 Task: Find a house in Tandur, India for 7 guests from 10th to 15th July with a price range of ₹10,000 to ₹15,000, 4 bedrooms, 7 beds, 4 bathrooms, and amenities including WiFi, free parking, TV, gym, and breakfast. Enable self check-in.
Action: Mouse moved to (584, 89)
Screenshot: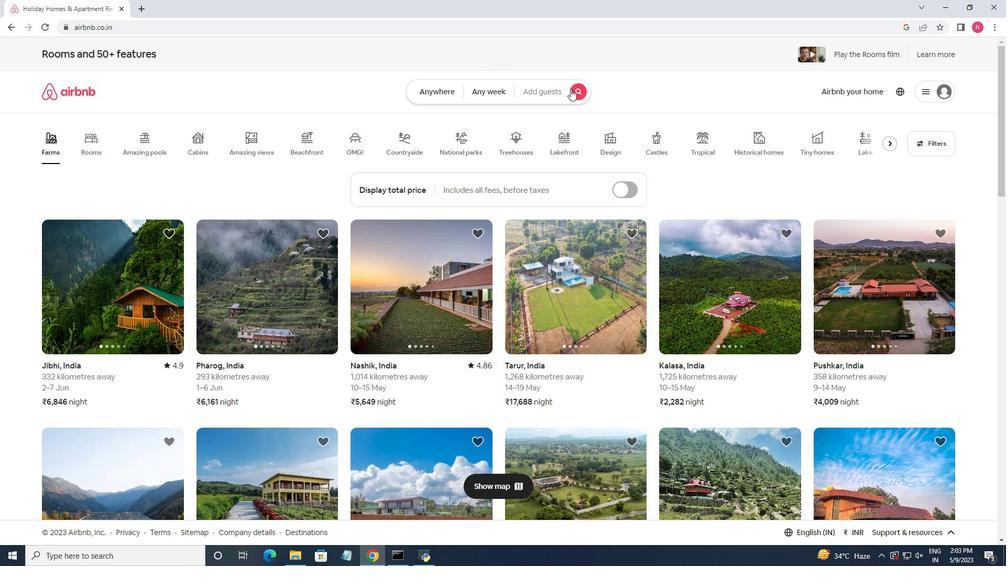 
Action: Mouse pressed left at (584, 89)
Screenshot: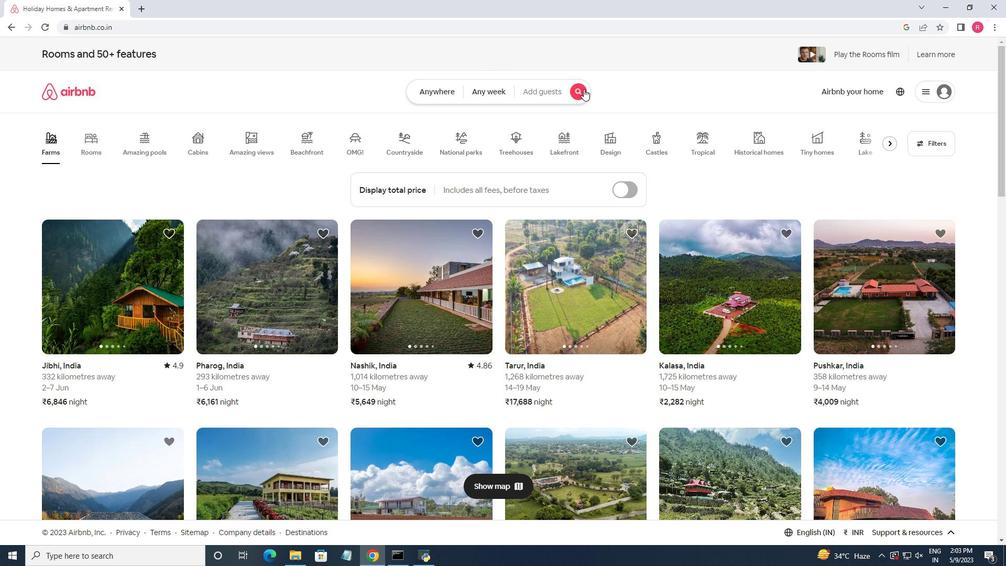 
Action: Mouse moved to (342, 134)
Screenshot: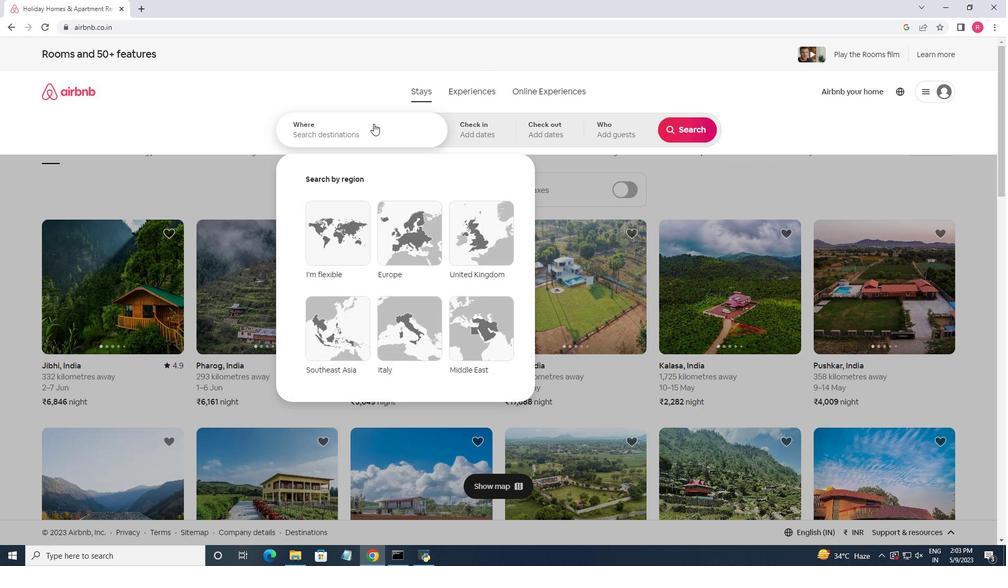 
Action: Mouse pressed left at (342, 134)
Screenshot: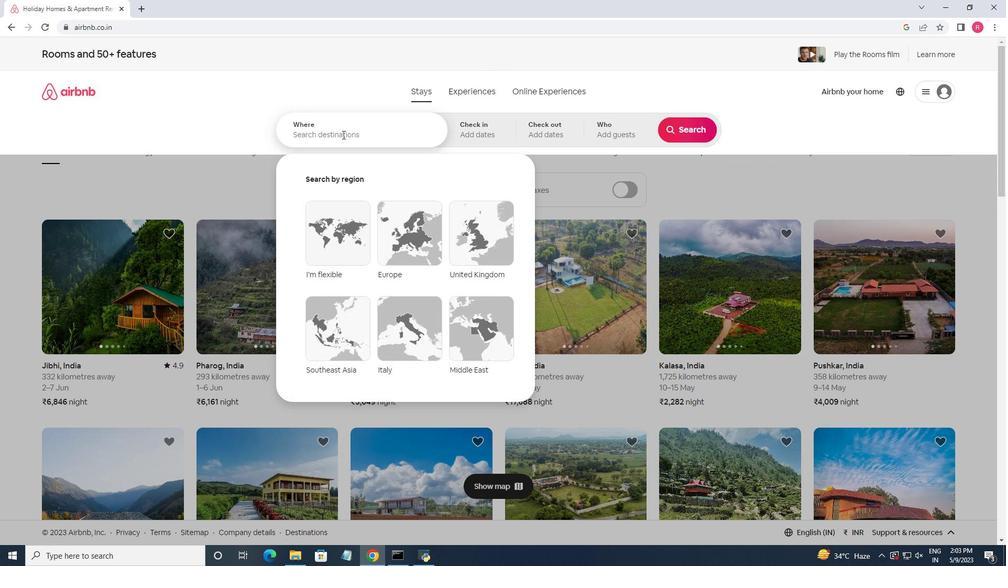 
Action: Key pressed <Key.shift>Tandur,<Key.space><Key.shift>Indaia
Screenshot: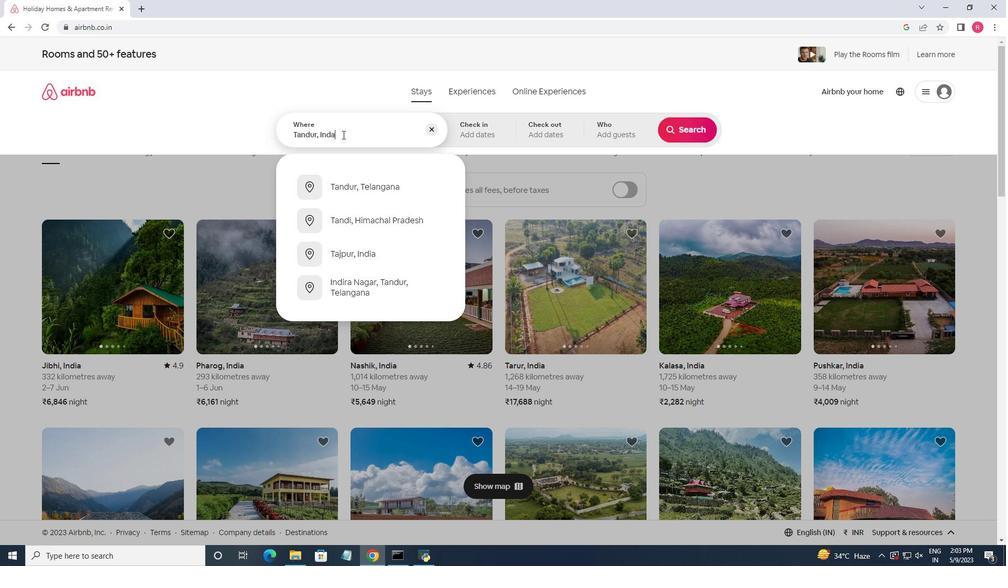 
Action: Mouse moved to (355, 144)
Screenshot: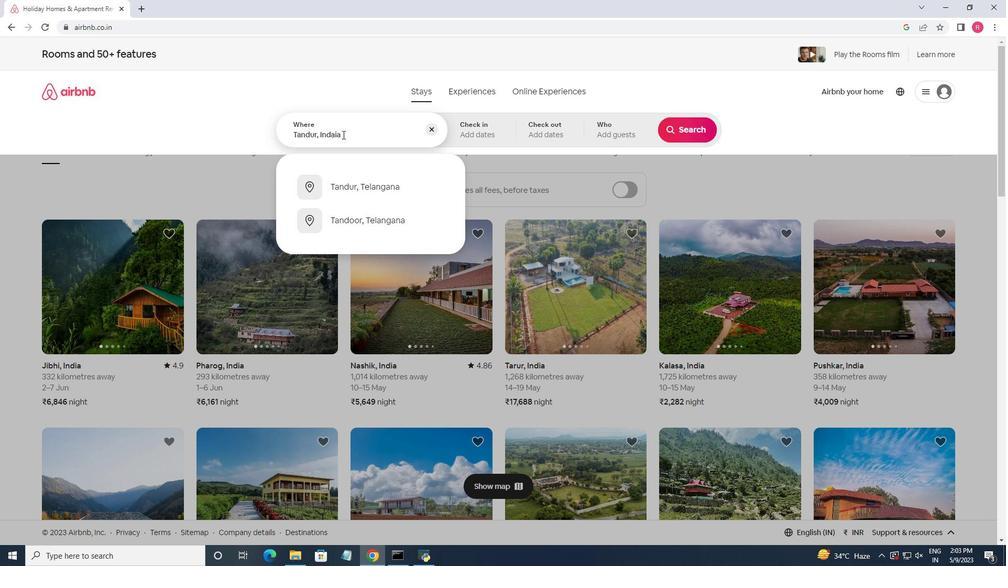 
Action: Key pressed <Key.backspace><Key.backspace><Key.backspace>ia
Screenshot: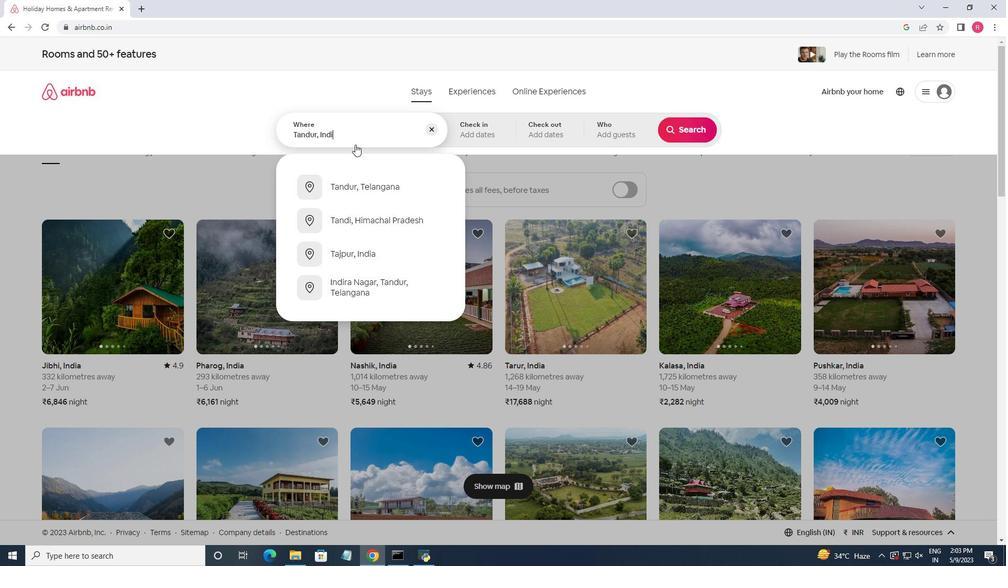
Action: Mouse moved to (394, 124)
Screenshot: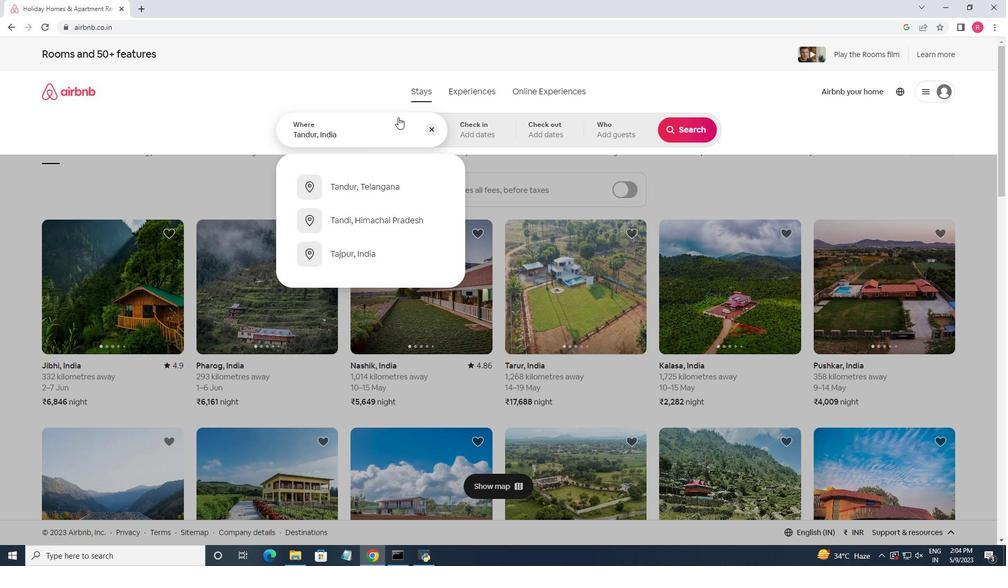
Action: Key pressed <Key.enter>
Screenshot: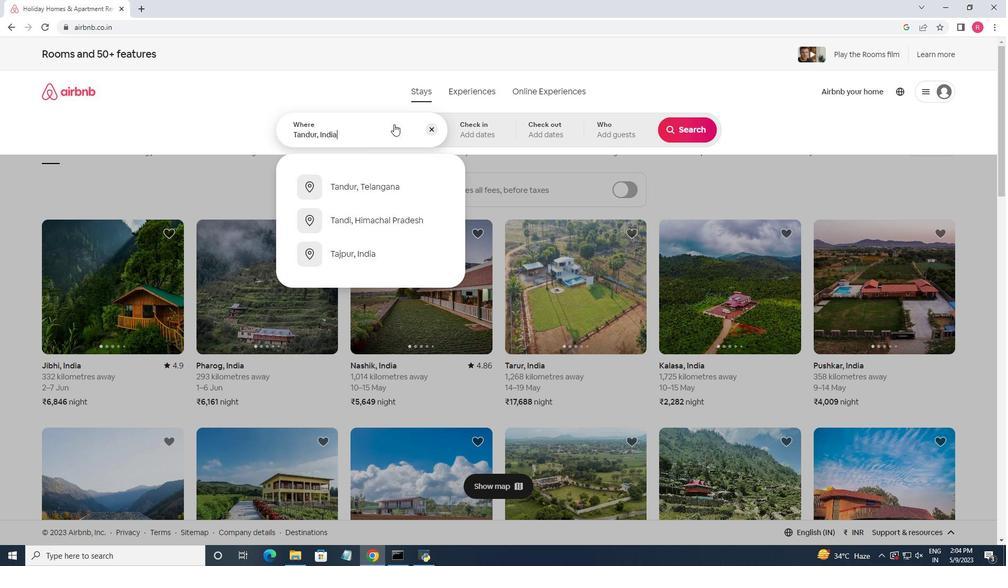 
Action: Mouse moved to (684, 211)
Screenshot: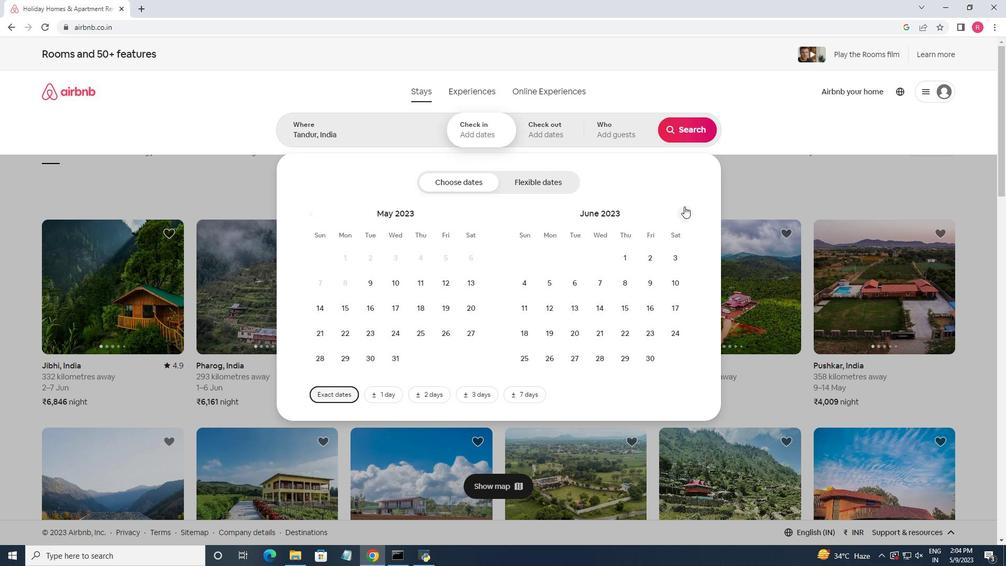 
Action: Mouse pressed left at (684, 211)
Screenshot: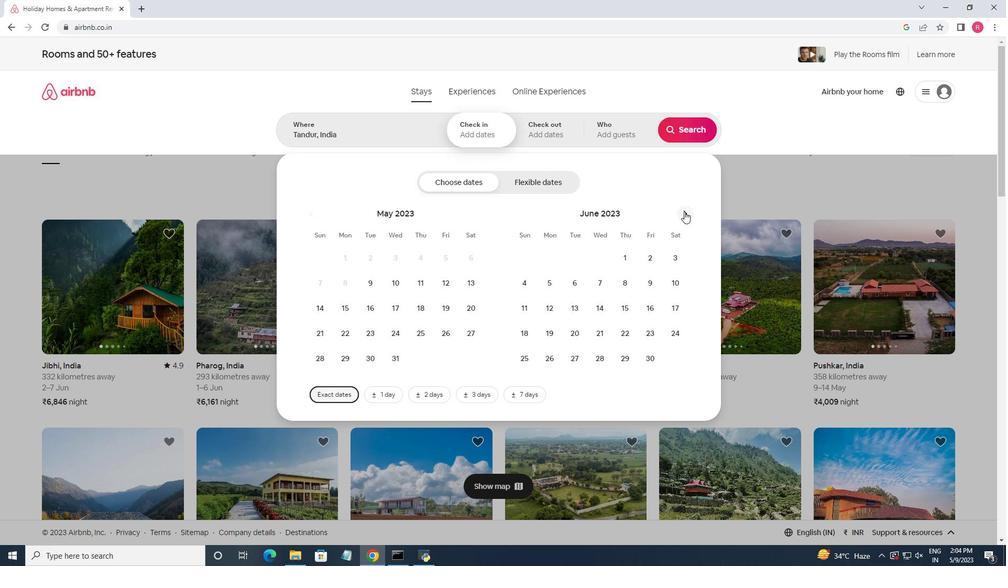 
Action: Mouse moved to (549, 308)
Screenshot: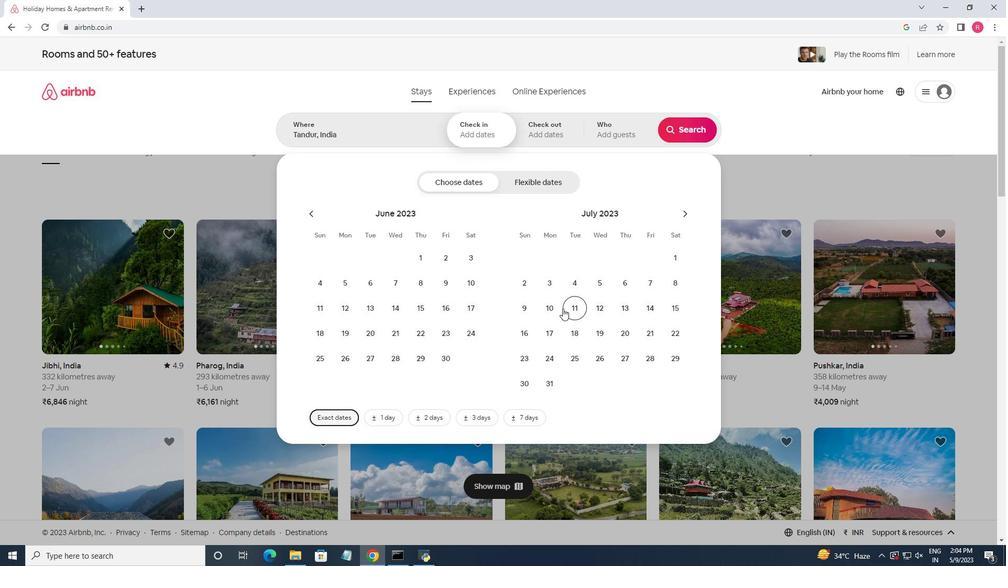 
Action: Mouse pressed left at (549, 308)
Screenshot: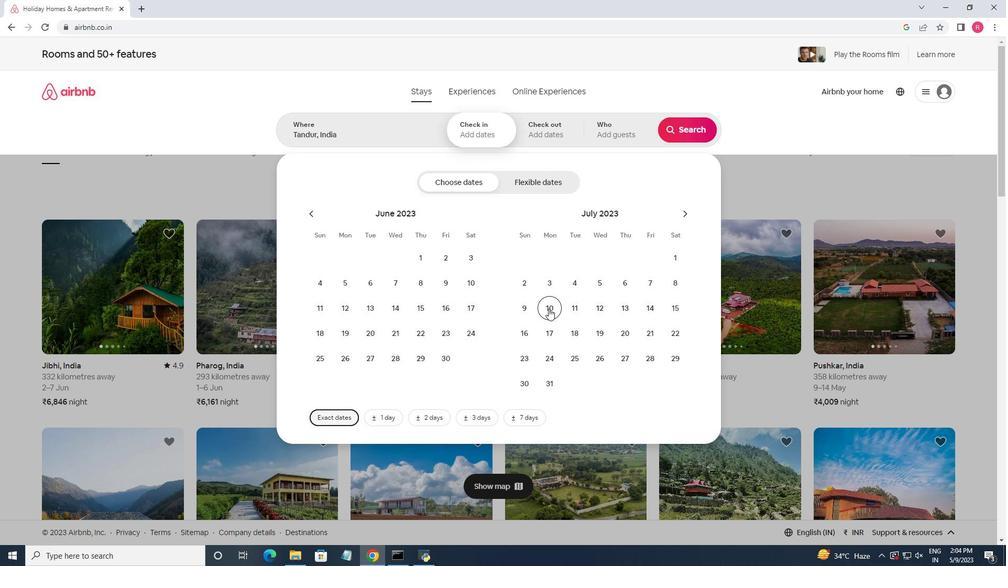 
Action: Mouse moved to (668, 309)
Screenshot: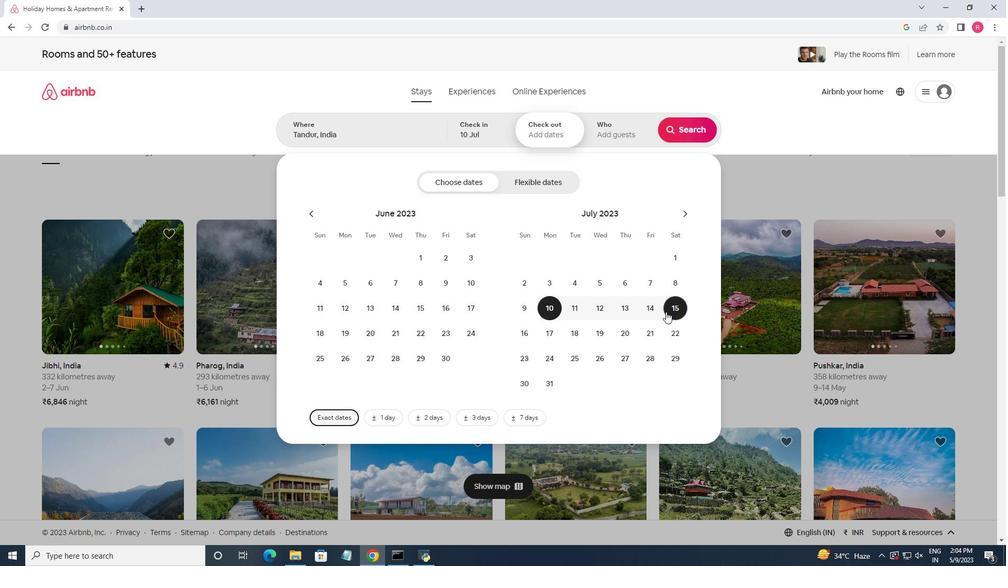 
Action: Mouse pressed left at (668, 309)
Screenshot: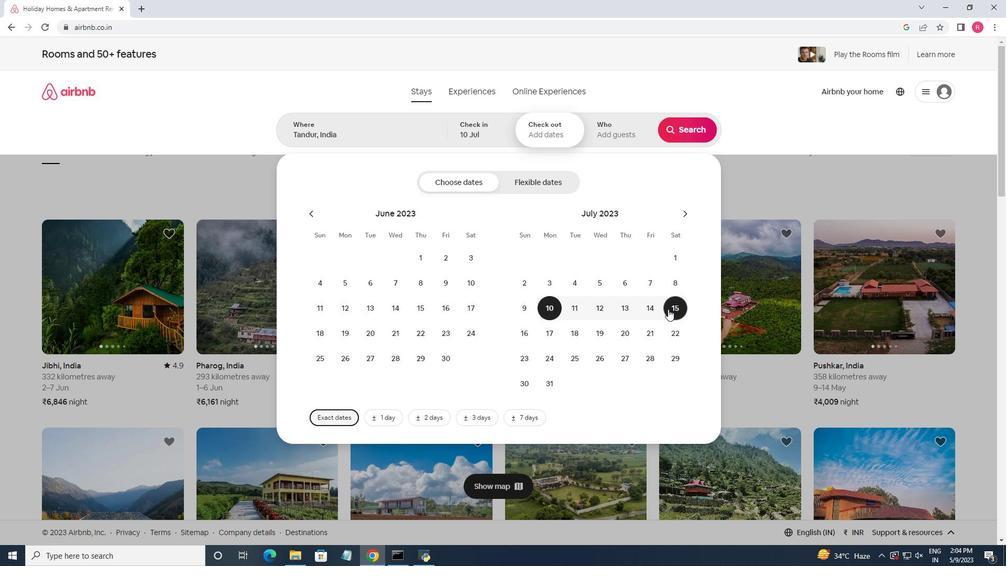 
Action: Mouse moved to (635, 136)
Screenshot: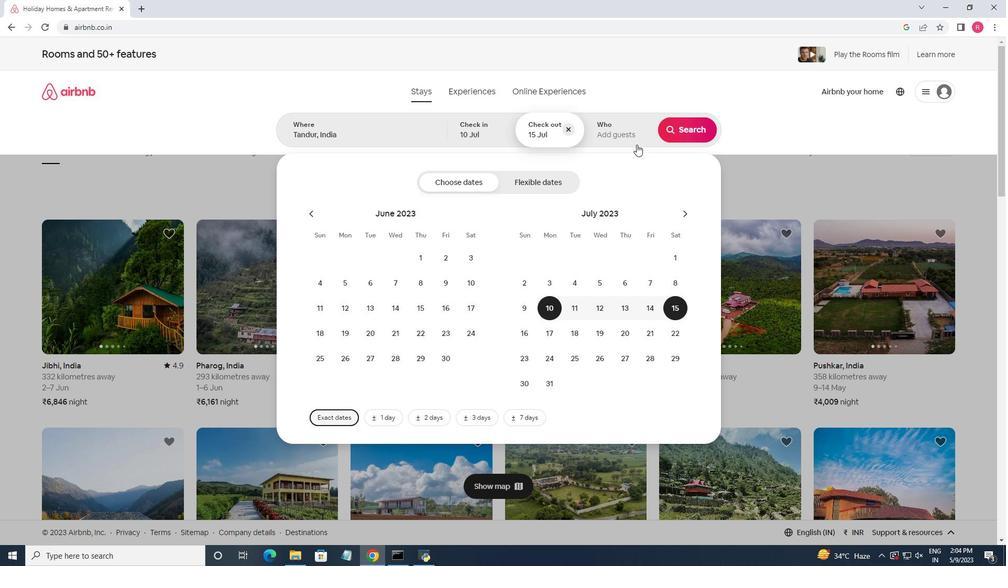 
Action: Mouse pressed left at (635, 136)
Screenshot: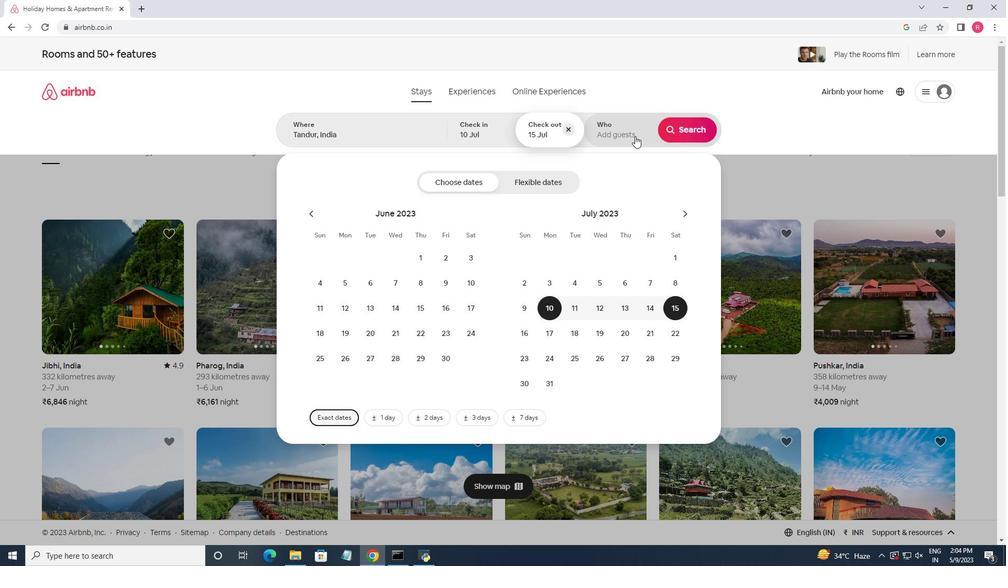
Action: Mouse moved to (693, 177)
Screenshot: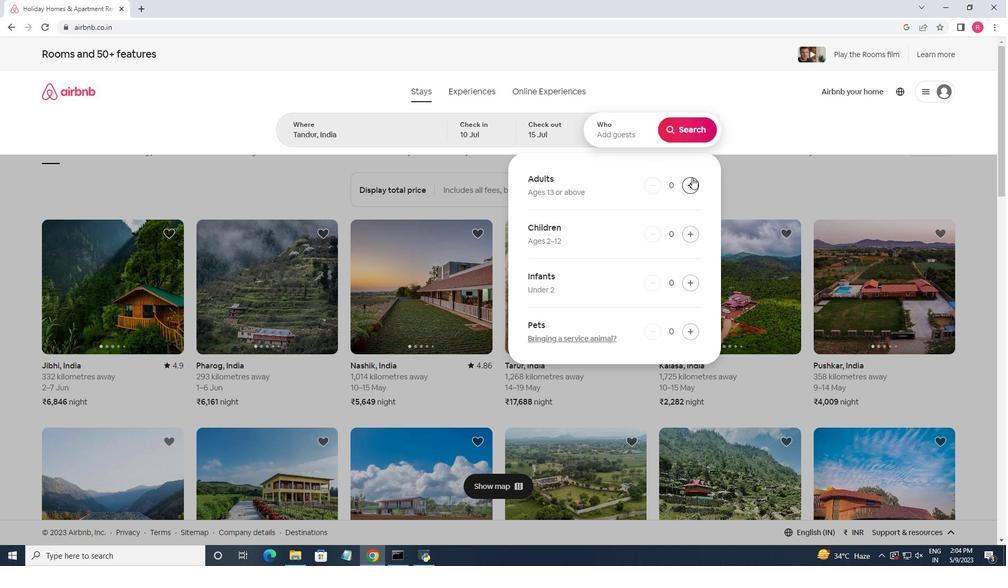
Action: Mouse pressed left at (693, 177)
Screenshot: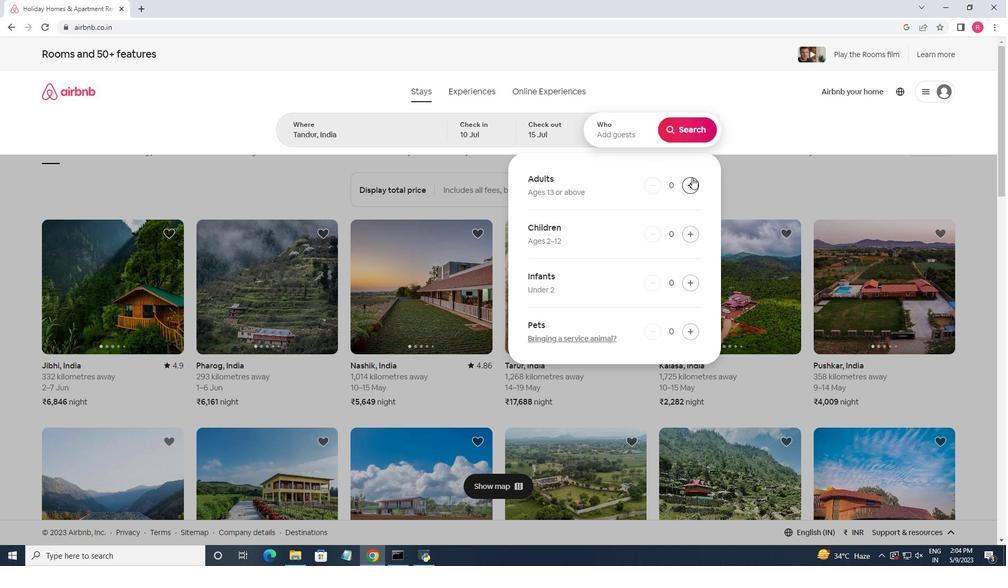 
Action: Mouse pressed left at (693, 177)
Screenshot: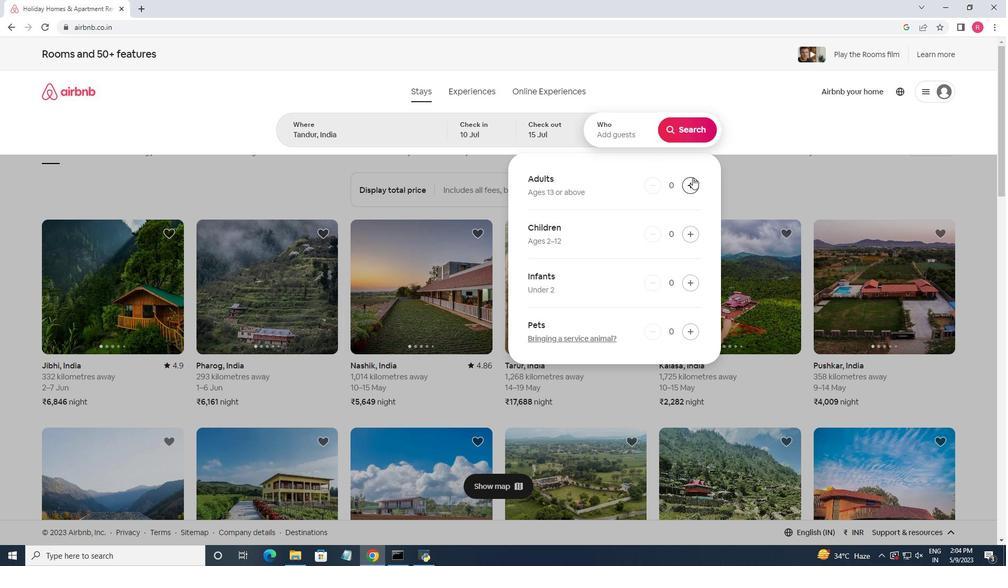 
Action: Mouse pressed left at (693, 177)
Screenshot: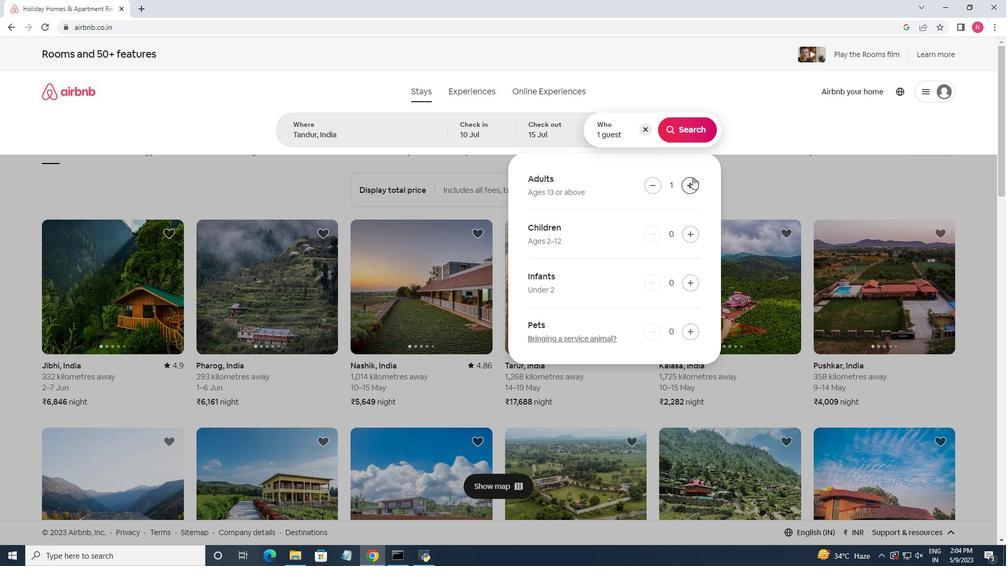 
Action: Mouse pressed left at (693, 177)
Screenshot: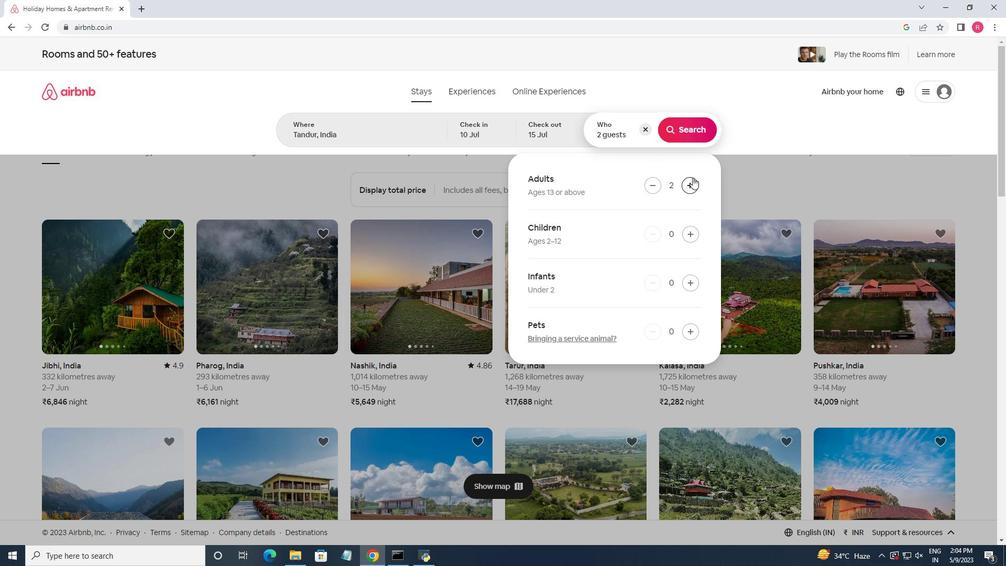 
Action: Mouse pressed left at (693, 177)
Screenshot: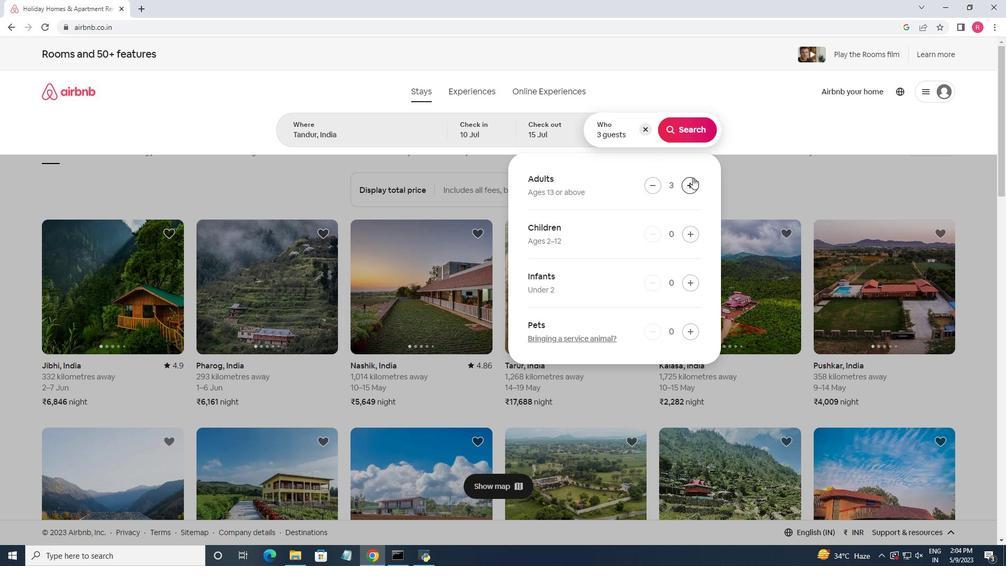 
Action: Mouse pressed left at (693, 177)
Screenshot: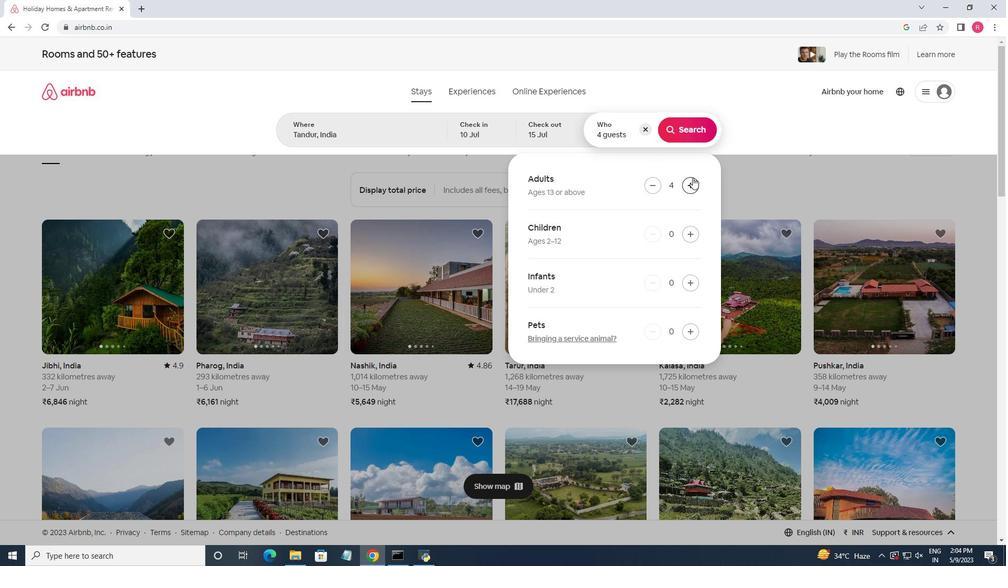 
Action: Mouse pressed left at (693, 177)
Screenshot: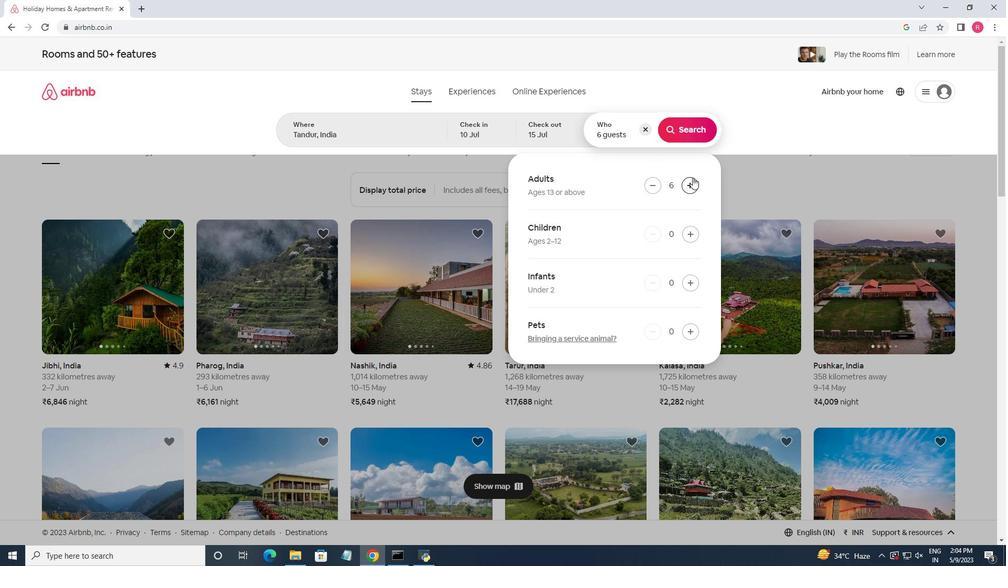 
Action: Mouse moved to (679, 133)
Screenshot: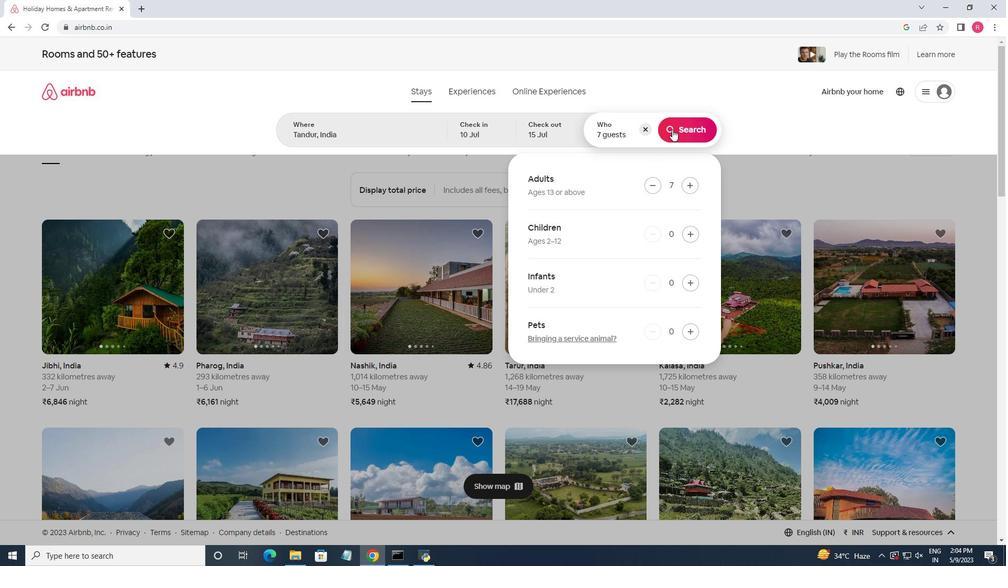 
Action: Mouse pressed left at (679, 133)
Screenshot: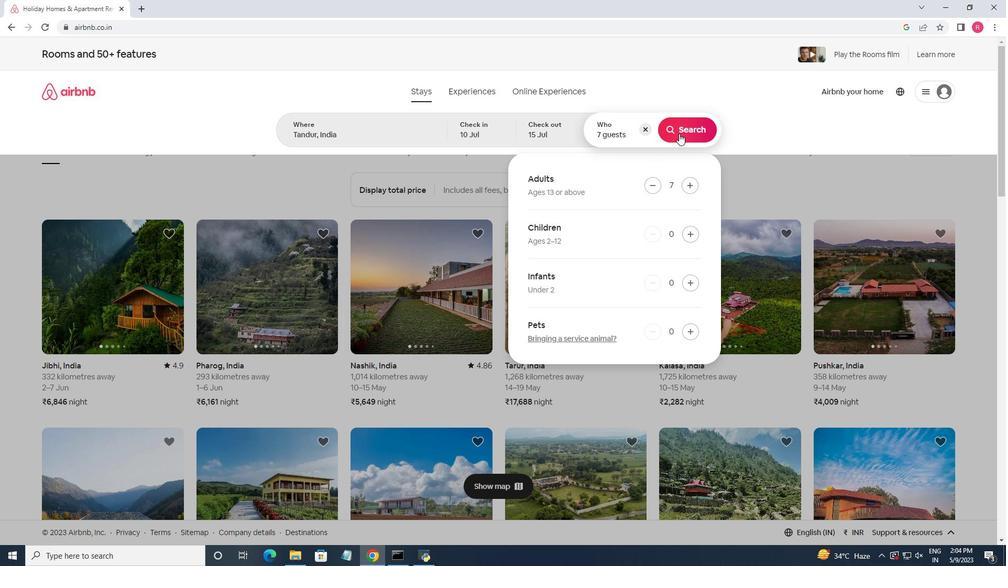 
Action: Mouse moved to (960, 103)
Screenshot: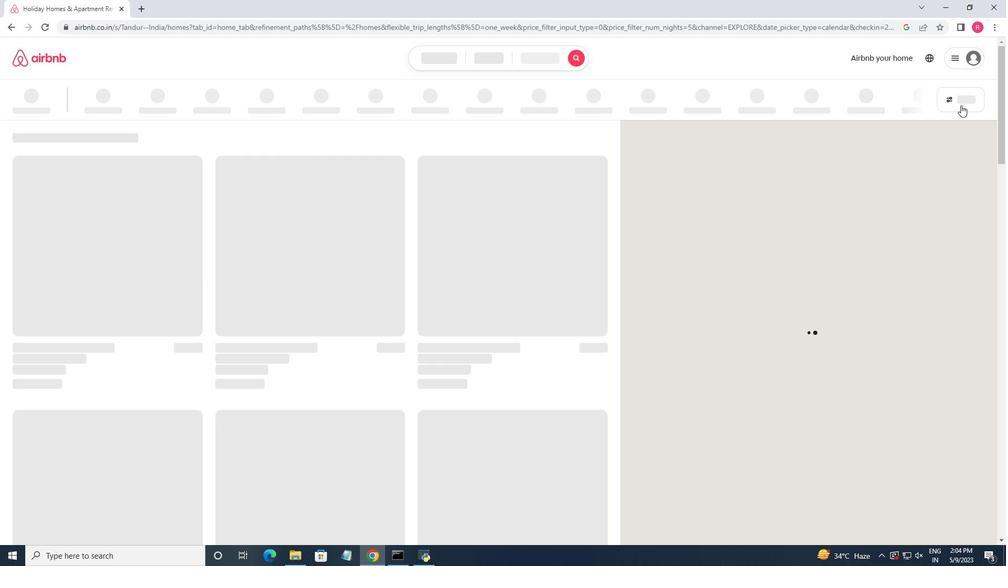 
Action: Mouse pressed left at (960, 103)
Screenshot: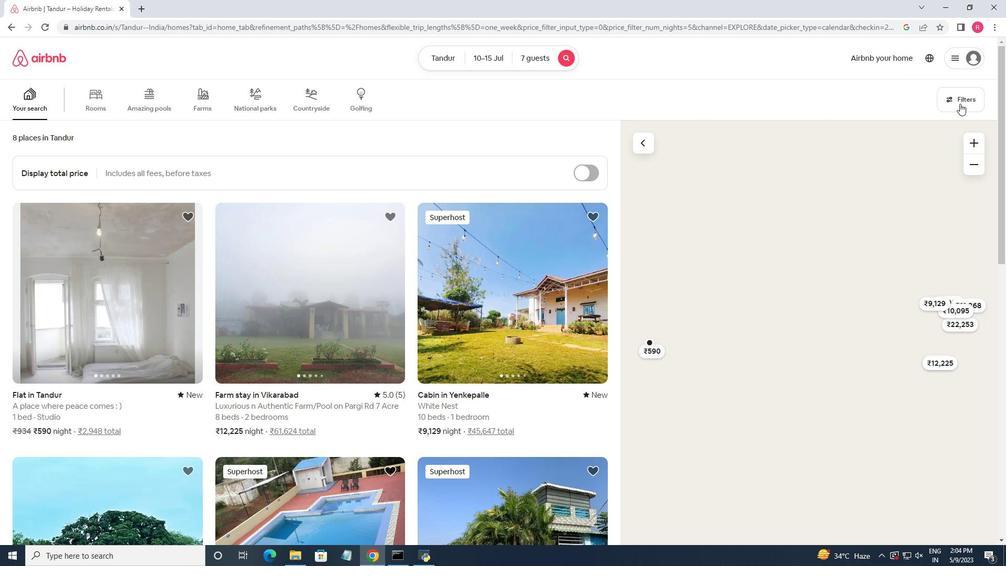 
Action: Mouse moved to (391, 361)
Screenshot: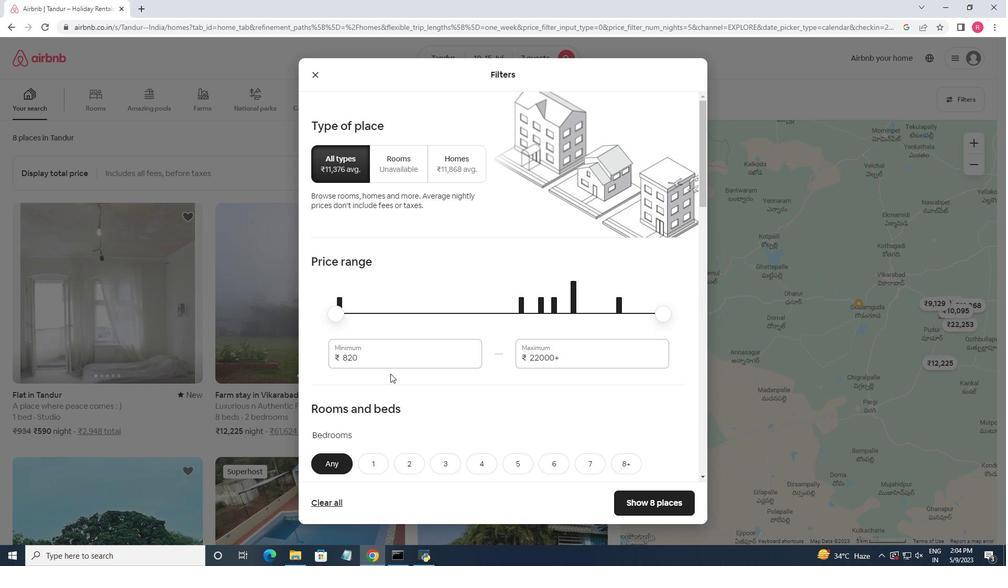 
Action: Mouse pressed left at (391, 361)
Screenshot: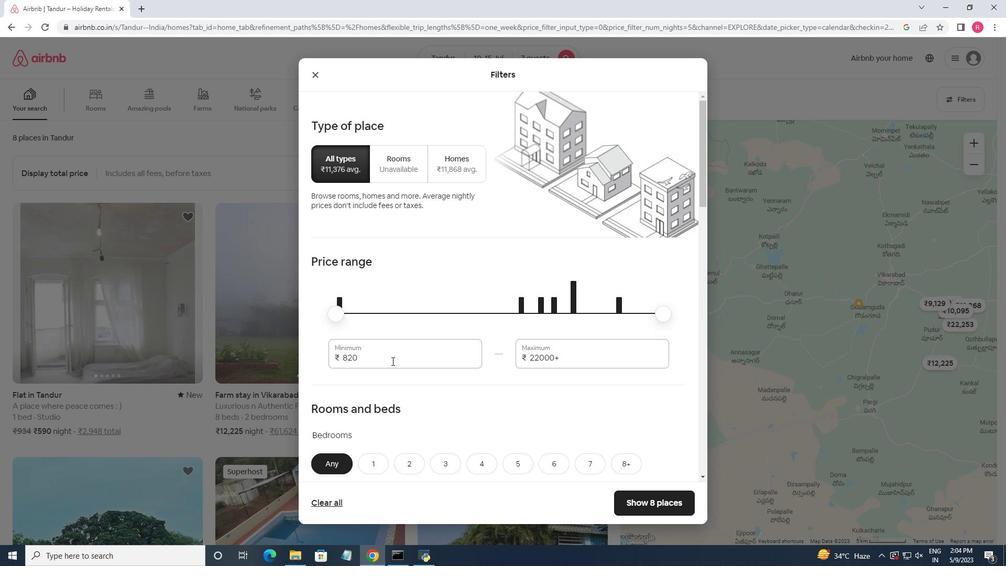 
Action: Mouse pressed left at (391, 361)
Screenshot: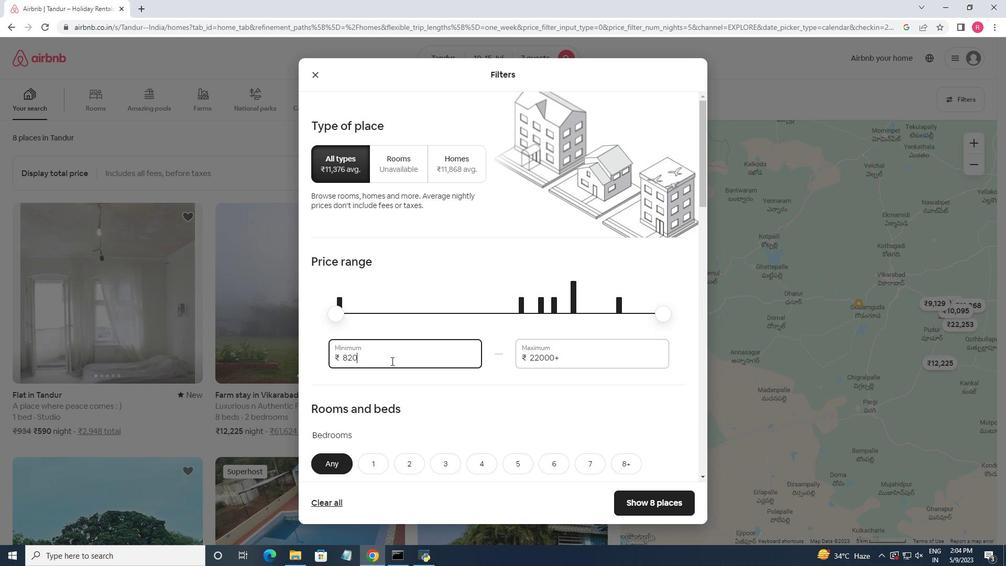 
Action: Key pressed <Key.backspace>10000<Key.tab>15000
Screenshot: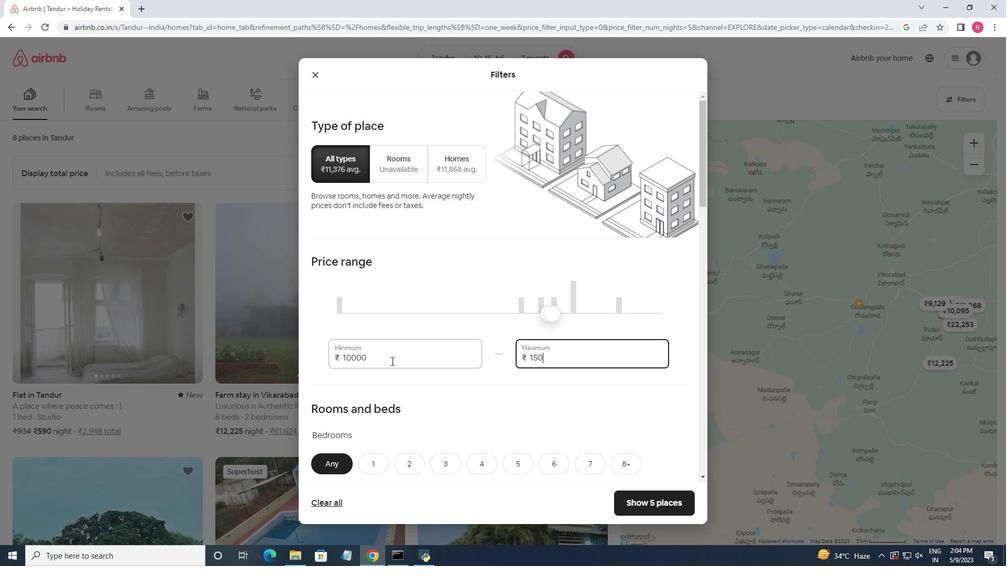 
Action: Mouse moved to (430, 393)
Screenshot: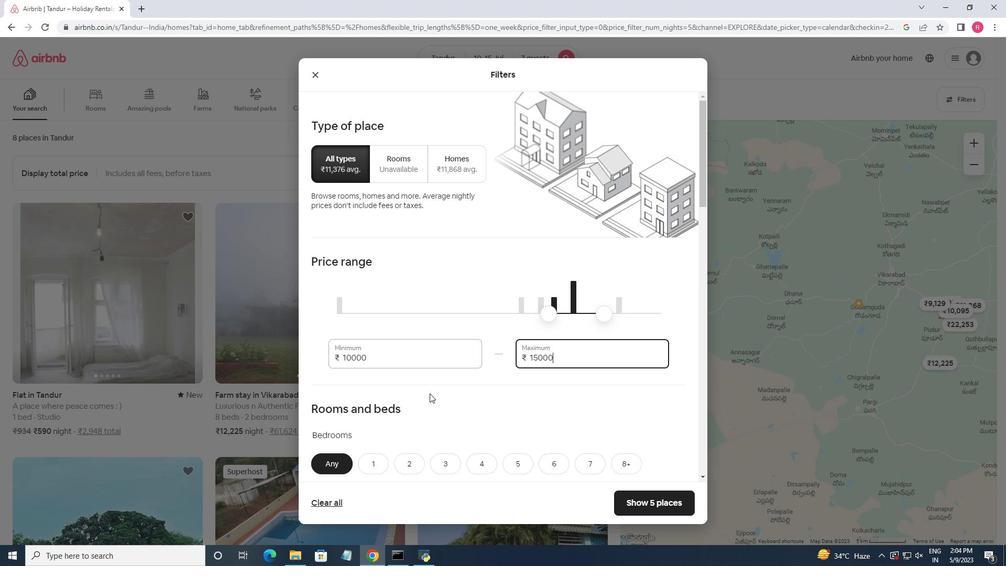 
Action: Mouse scrolled (430, 393) with delta (0, 0)
Screenshot: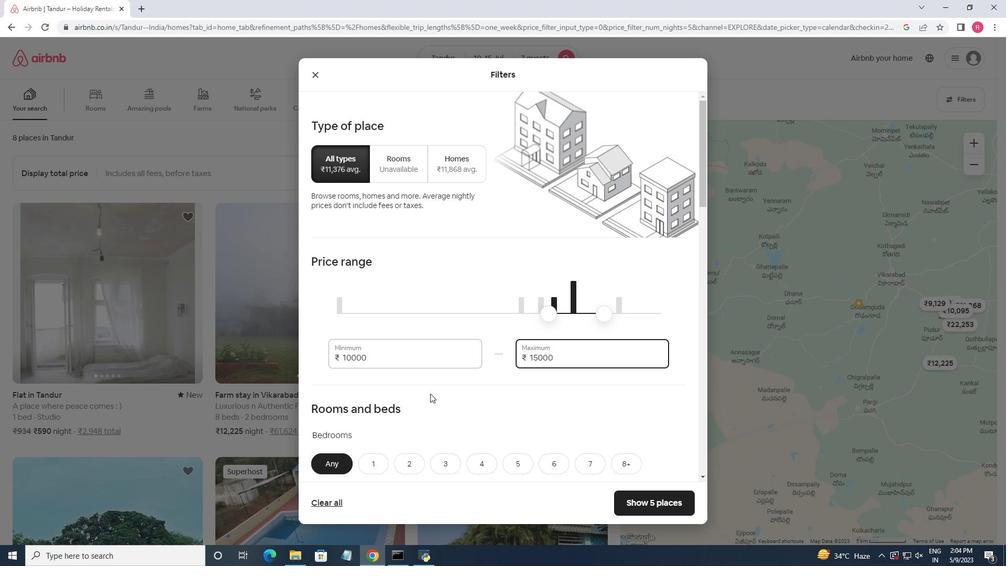 
Action: Mouse moved to (457, 393)
Screenshot: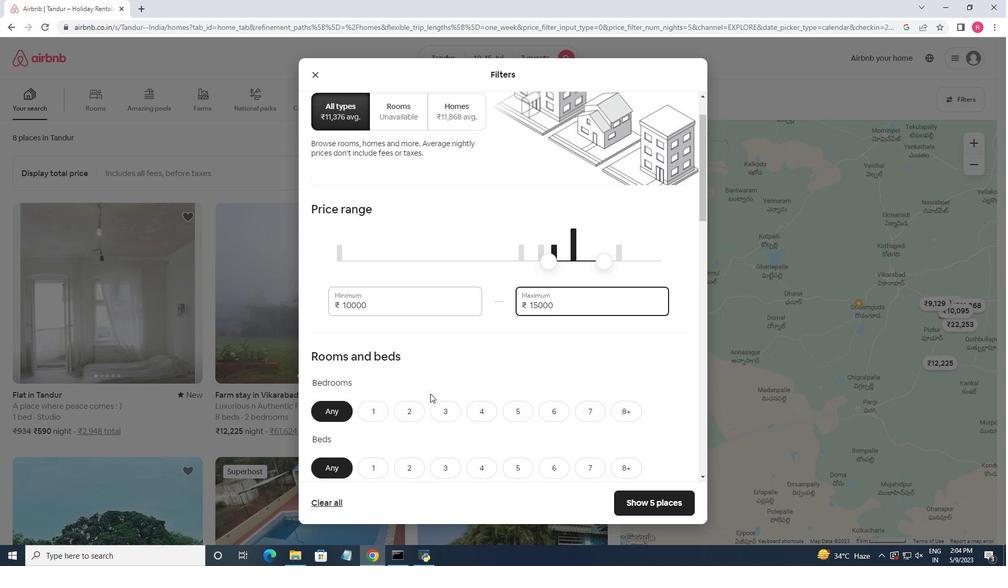 
Action: Mouse scrolled (457, 392) with delta (0, 0)
Screenshot: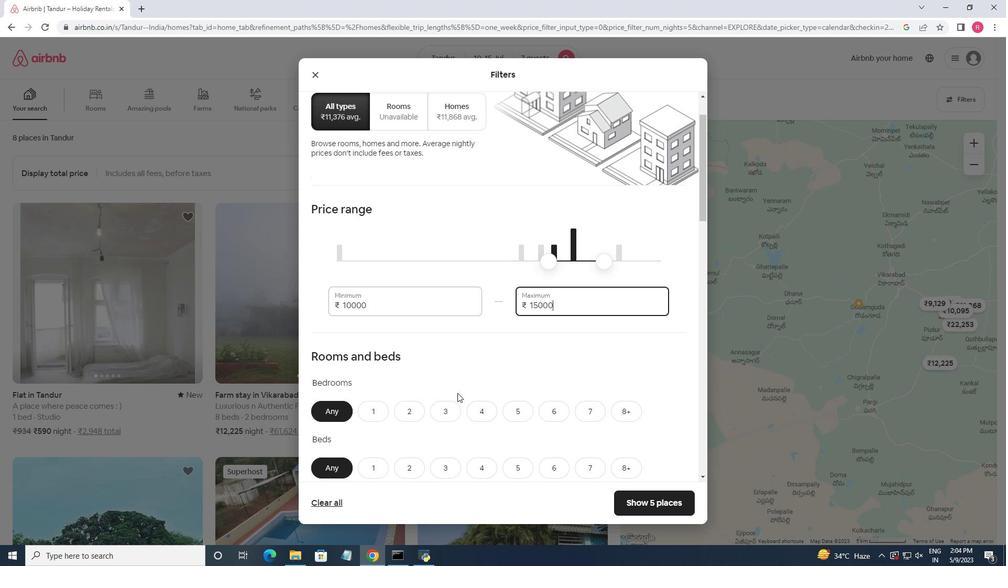 
Action: Mouse moved to (483, 359)
Screenshot: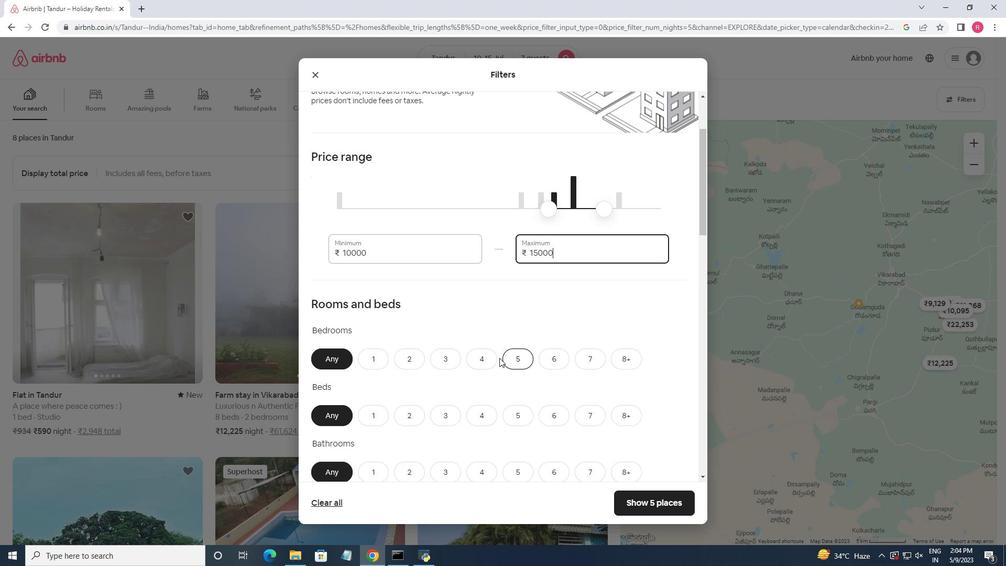 
Action: Mouse pressed left at (483, 359)
Screenshot: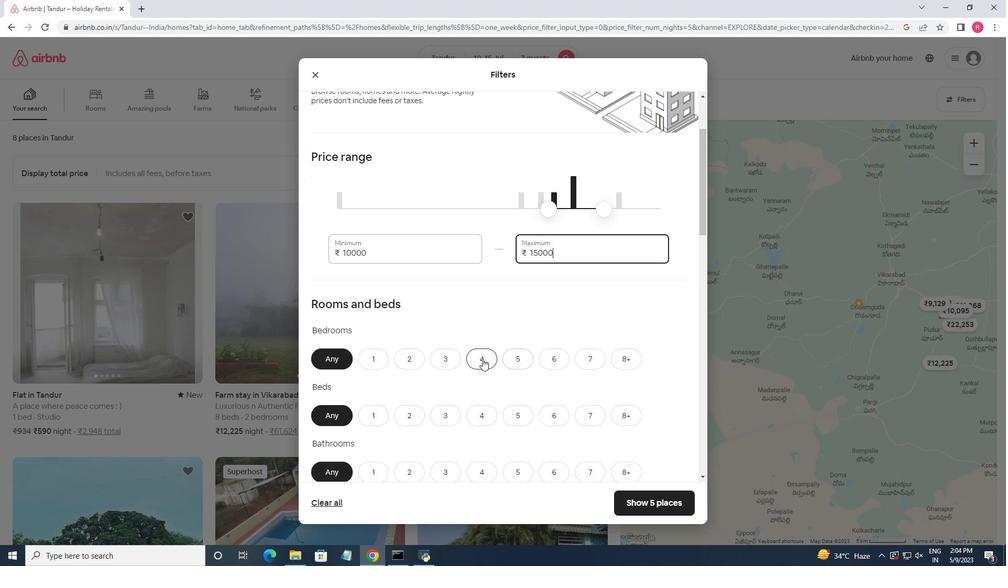 
Action: Mouse moved to (518, 322)
Screenshot: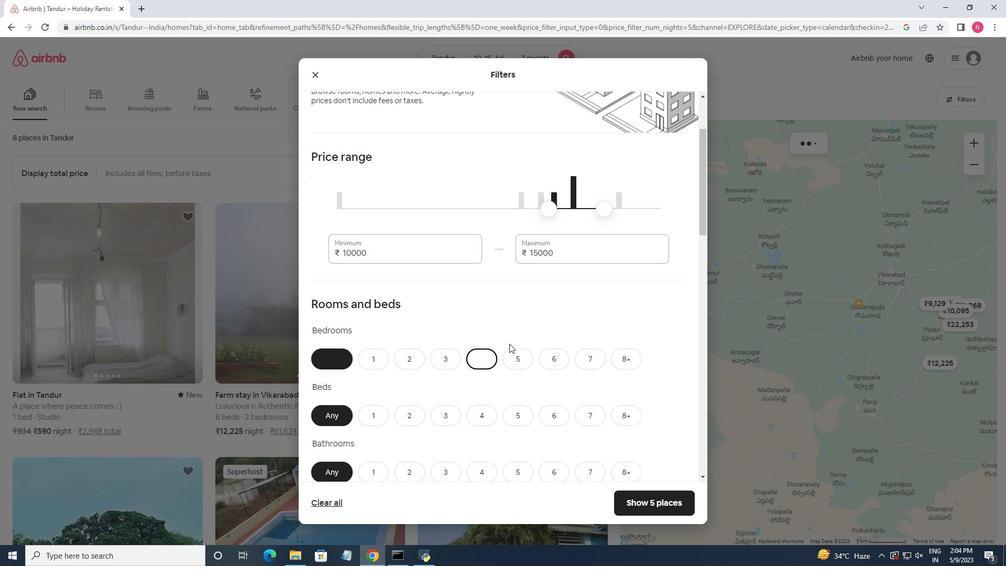 
Action: Mouse scrolled (518, 321) with delta (0, 0)
Screenshot: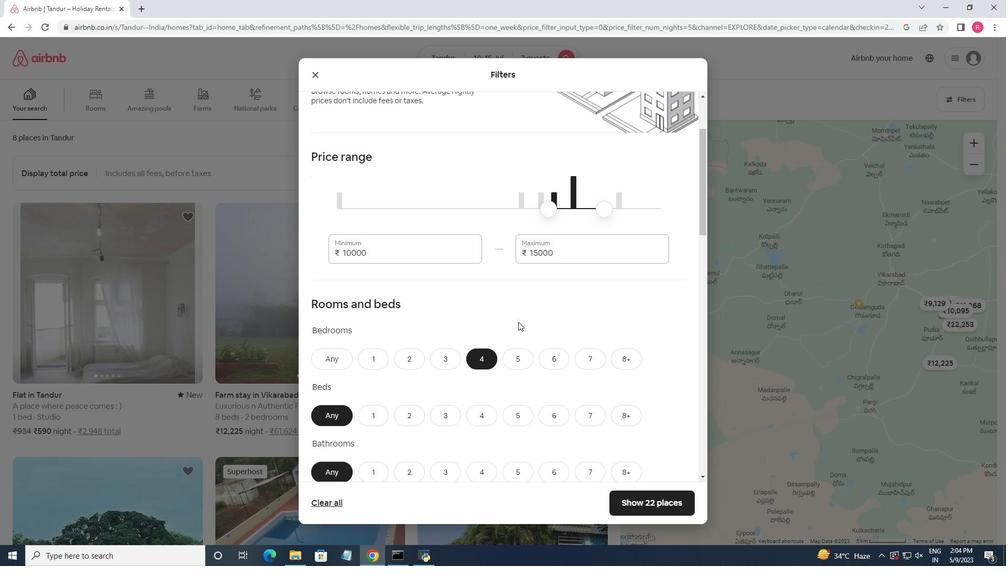 
Action: Mouse moved to (587, 361)
Screenshot: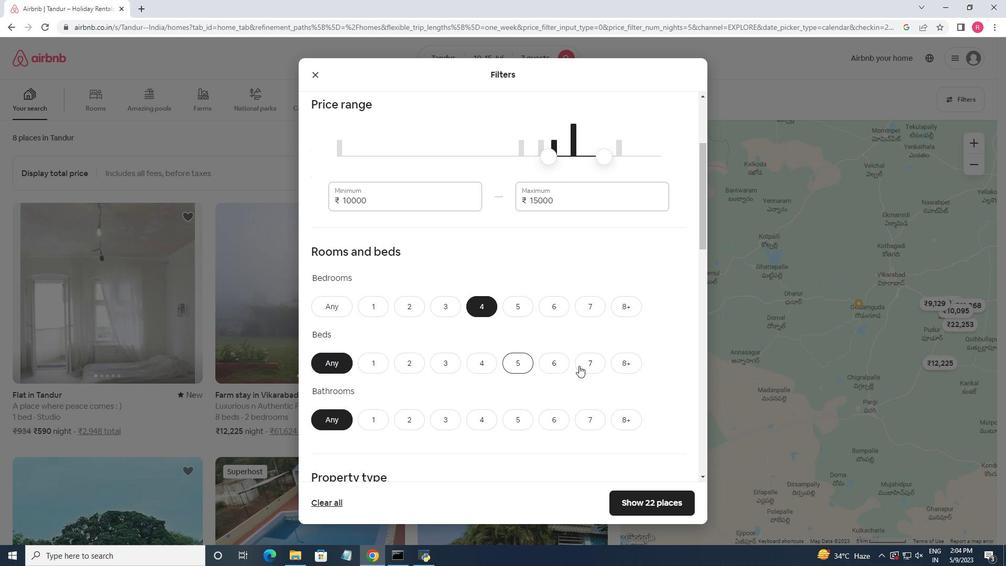 
Action: Mouse pressed left at (587, 361)
Screenshot: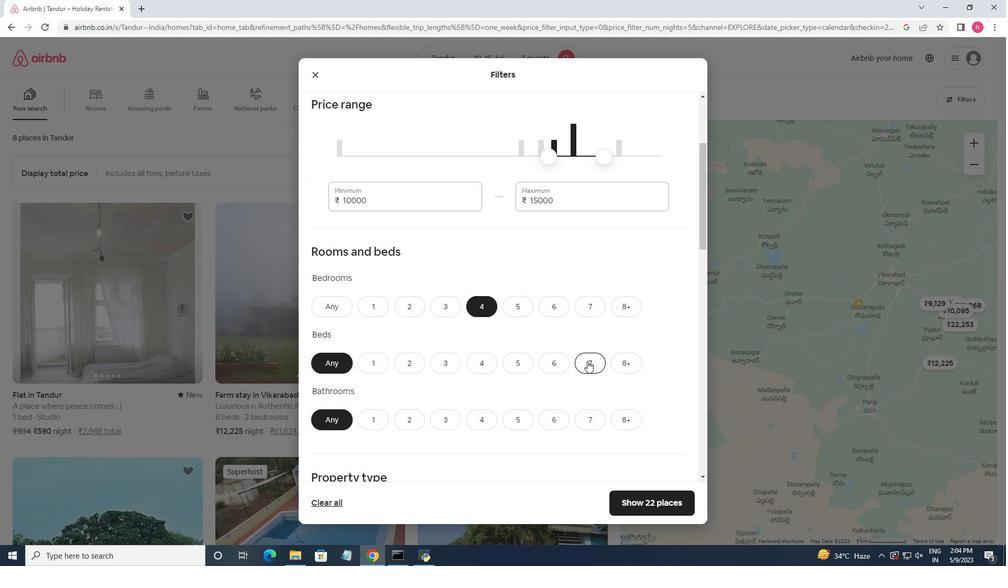 
Action: Mouse moved to (490, 417)
Screenshot: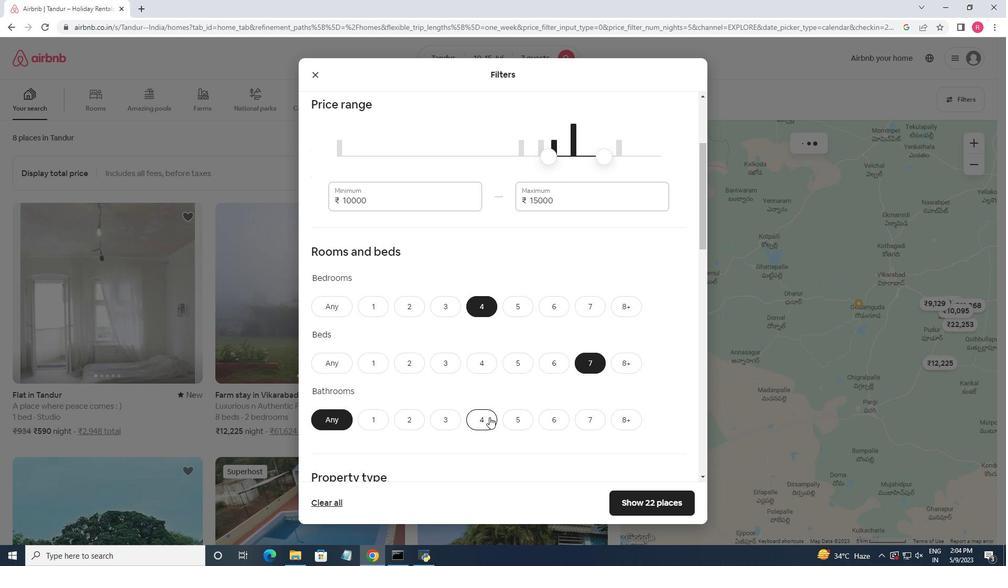 
Action: Mouse pressed left at (490, 417)
Screenshot: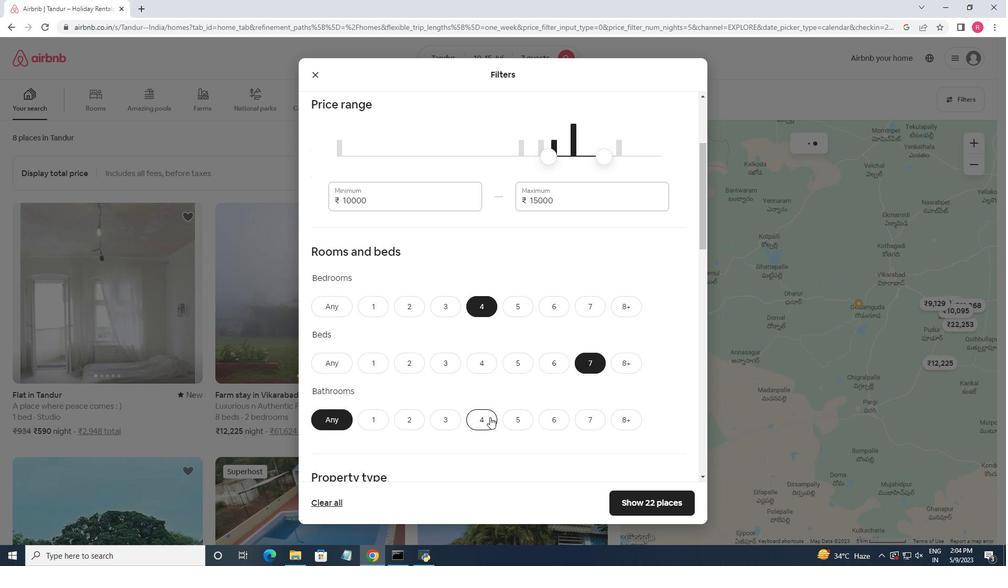 
Action: Mouse moved to (535, 352)
Screenshot: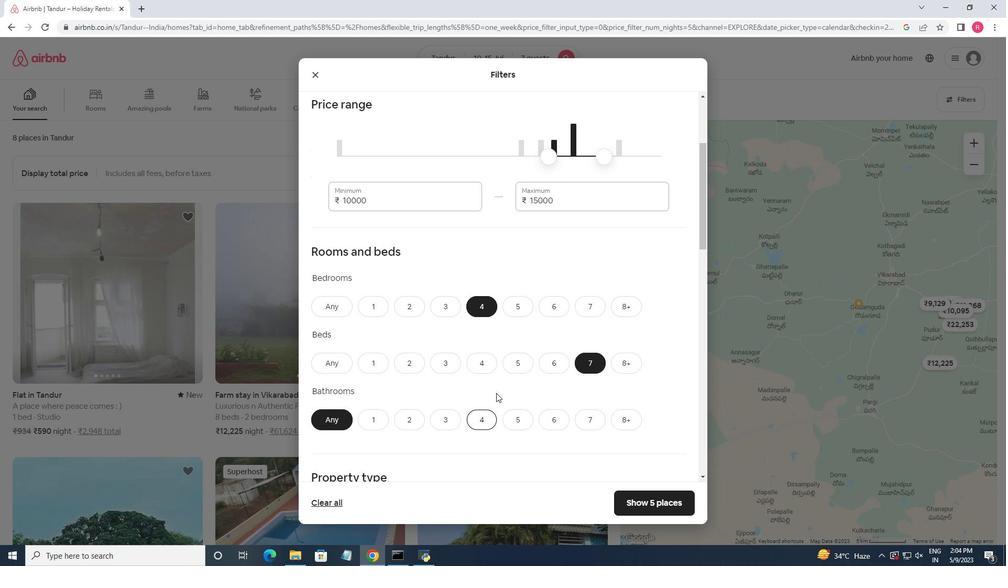 
Action: Mouse scrolled (535, 352) with delta (0, 0)
Screenshot: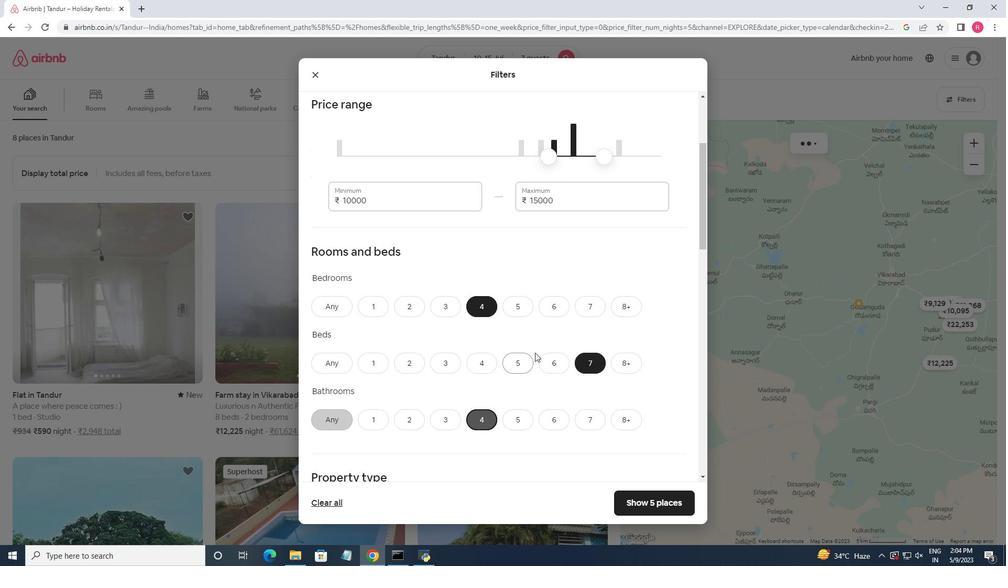 
Action: Mouse scrolled (535, 352) with delta (0, 0)
Screenshot: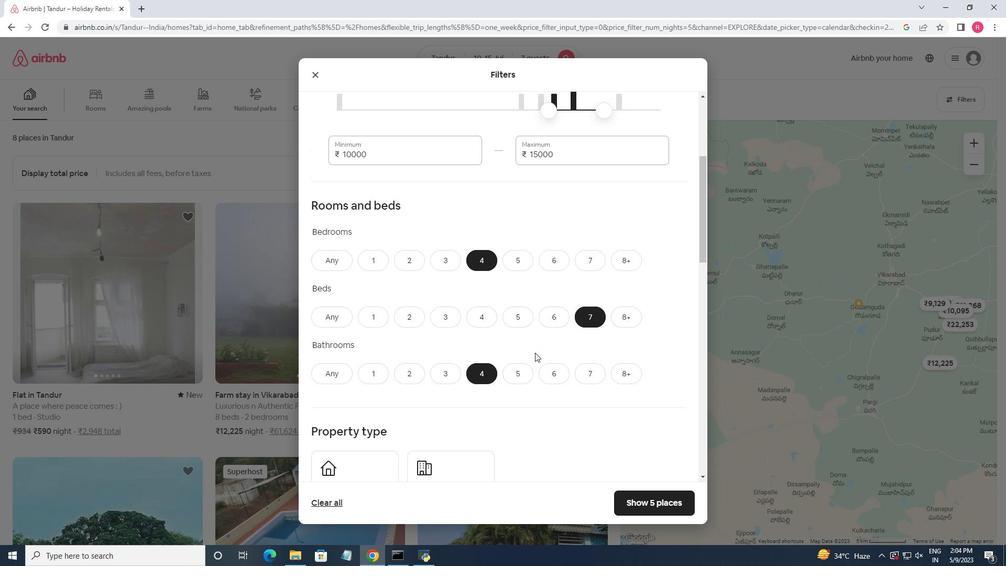 
Action: Mouse moved to (535, 352)
Screenshot: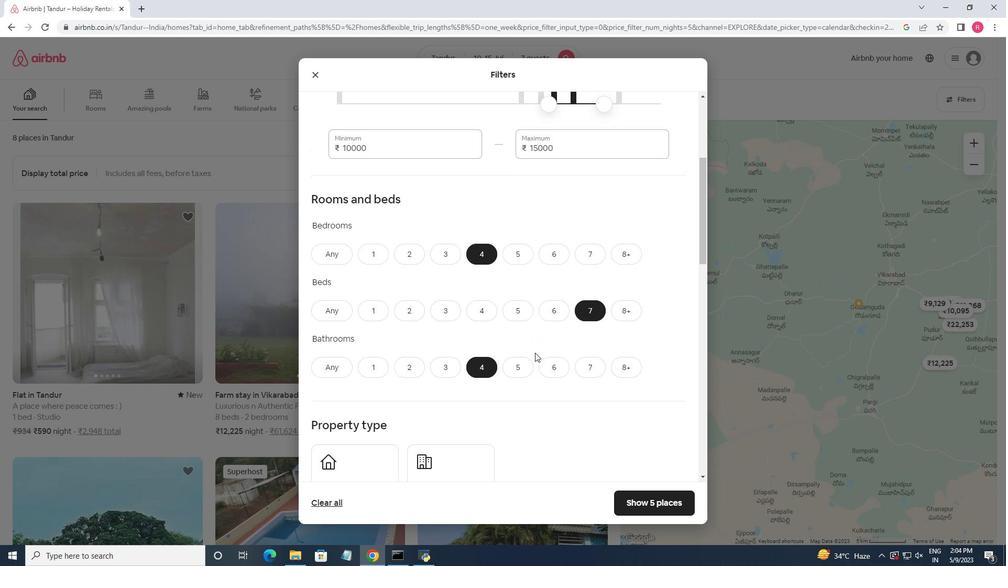 
Action: Mouse scrolled (535, 351) with delta (0, 0)
Screenshot: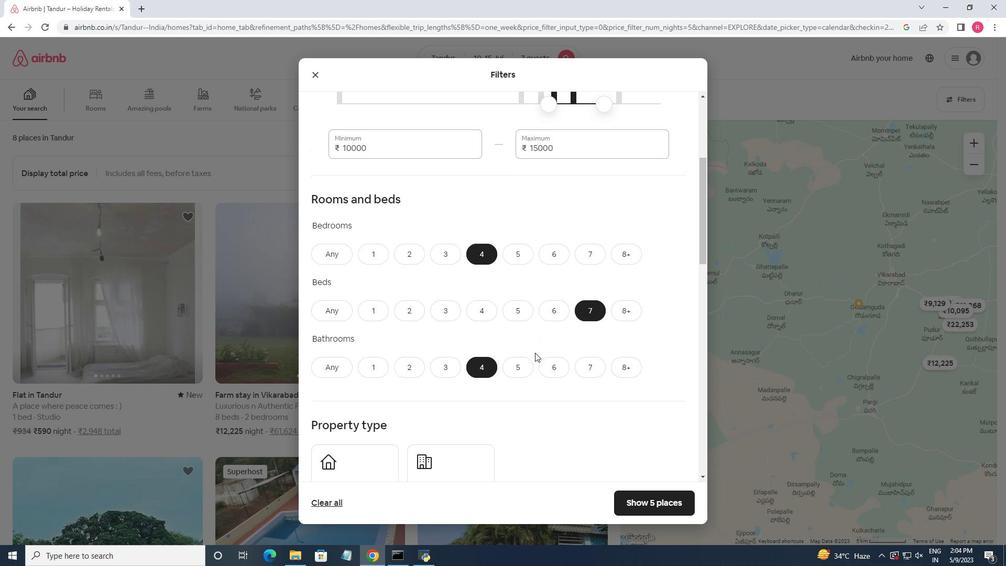 
Action: Mouse moved to (335, 373)
Screenshot: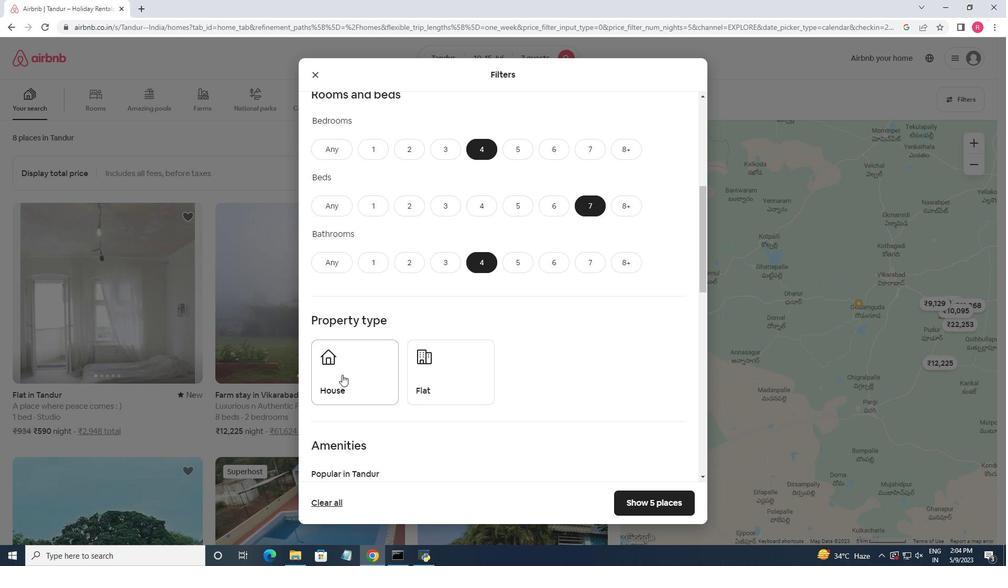 
Action: Mouse pressed left at (335, 373)
Screenshot: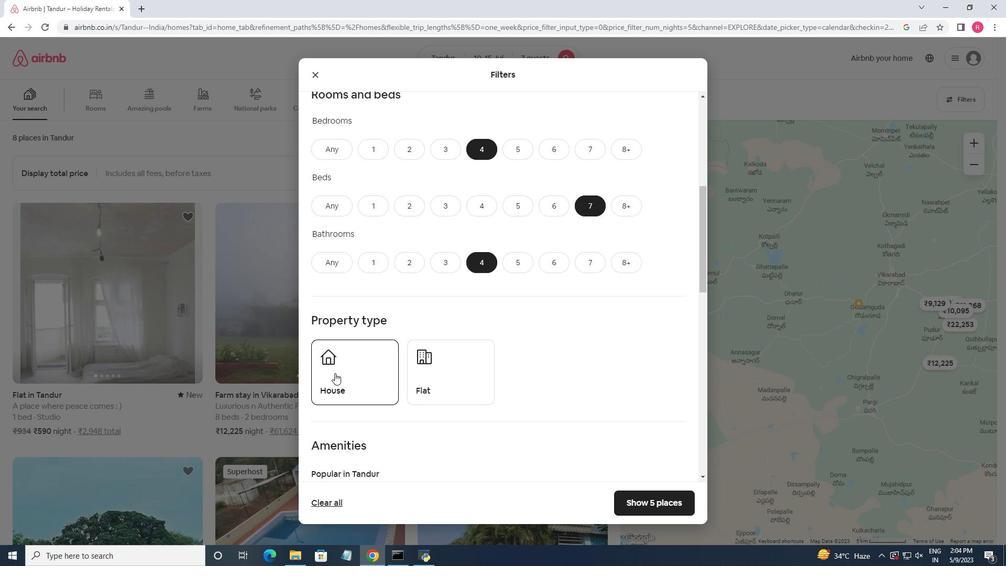 
Action: Mouse moved to (427, 372)
Screenshot: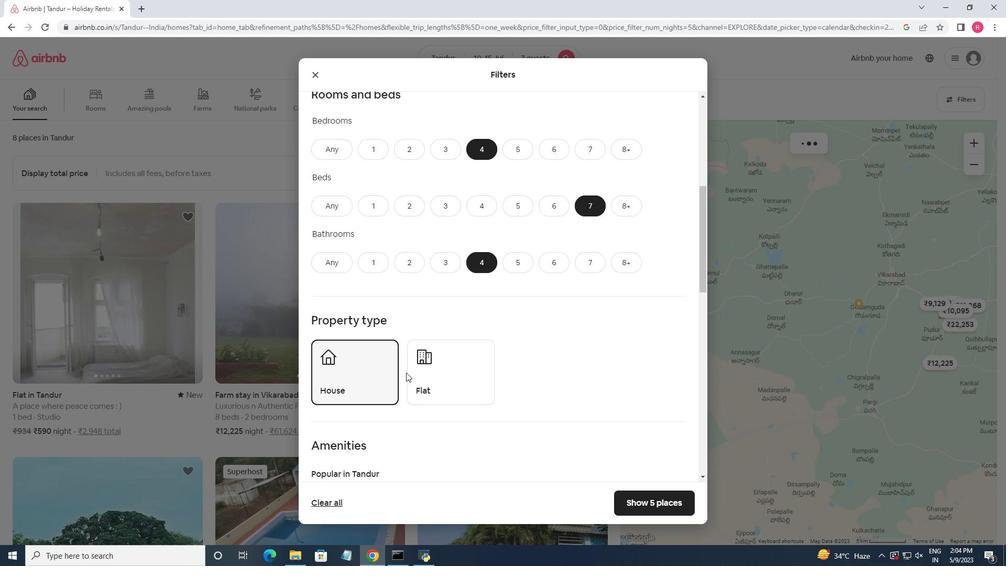 
Action: Mouse pressed left at (427, 372)
Screenshot: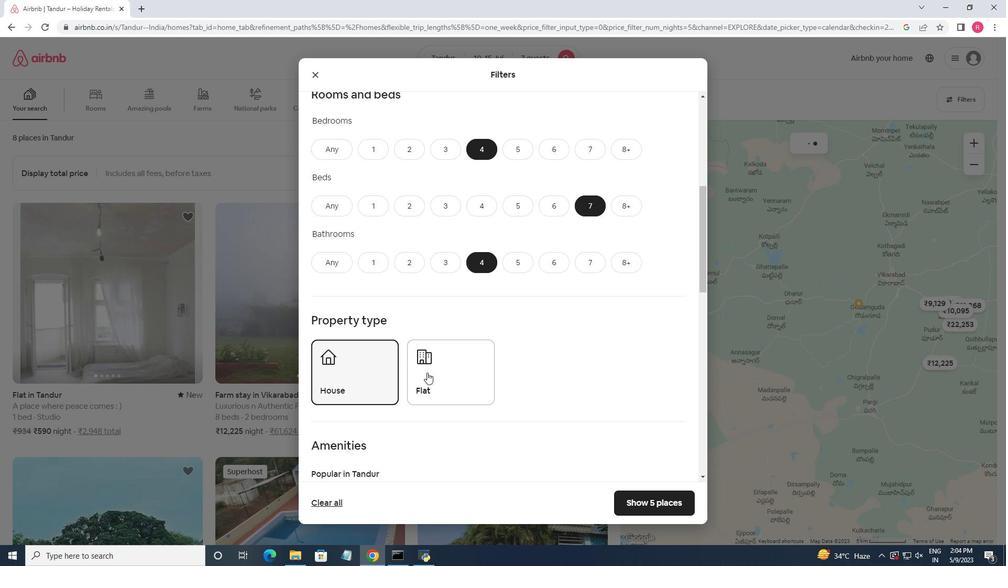 
Action: Mouse moved to (537, 311)
Screenshot: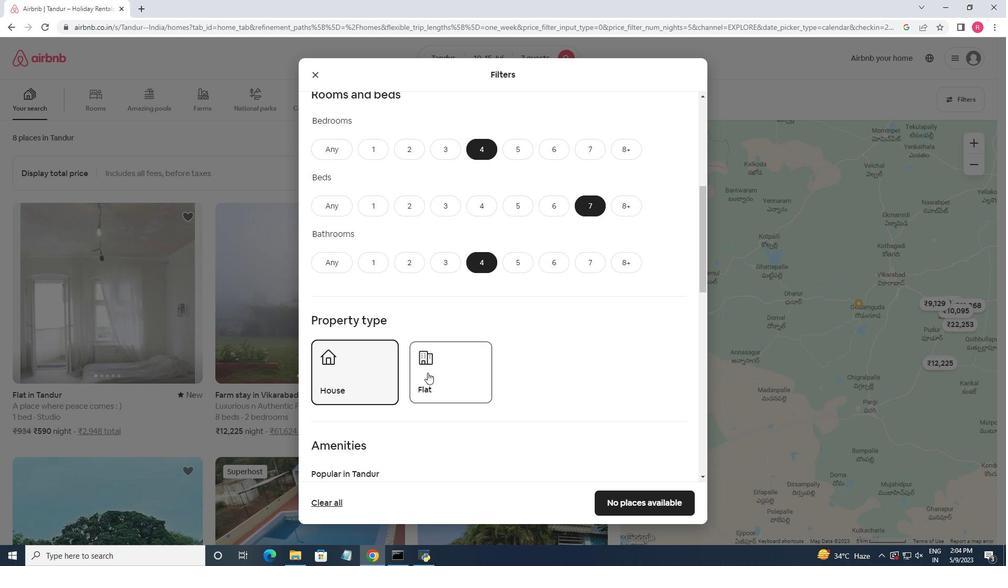 
Action: Mouse scrolled (537, 310) with delta (0, 0)
Screenshot: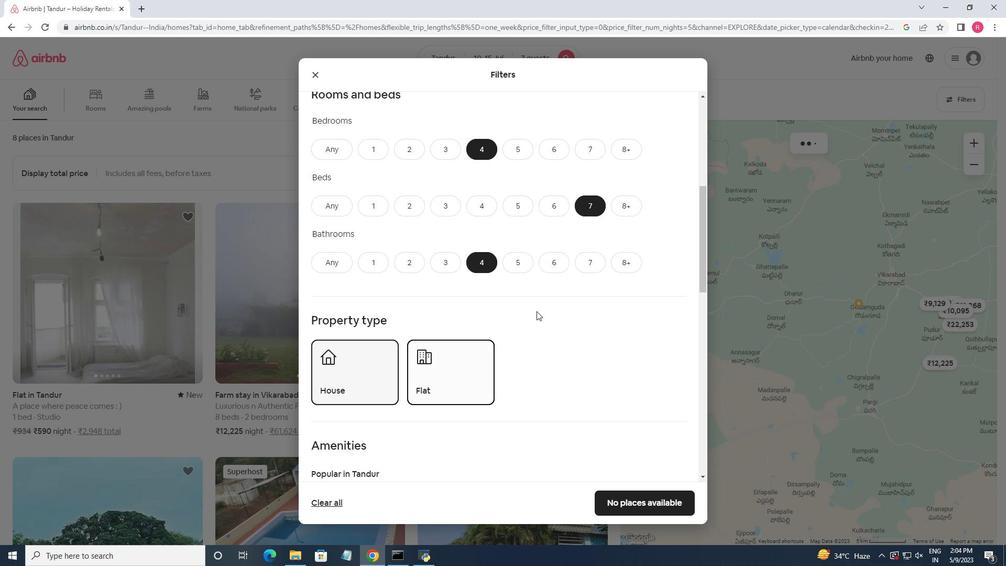 
Action: Mouse scrolled (537, 310) with delta (0, 0)
Screenshot: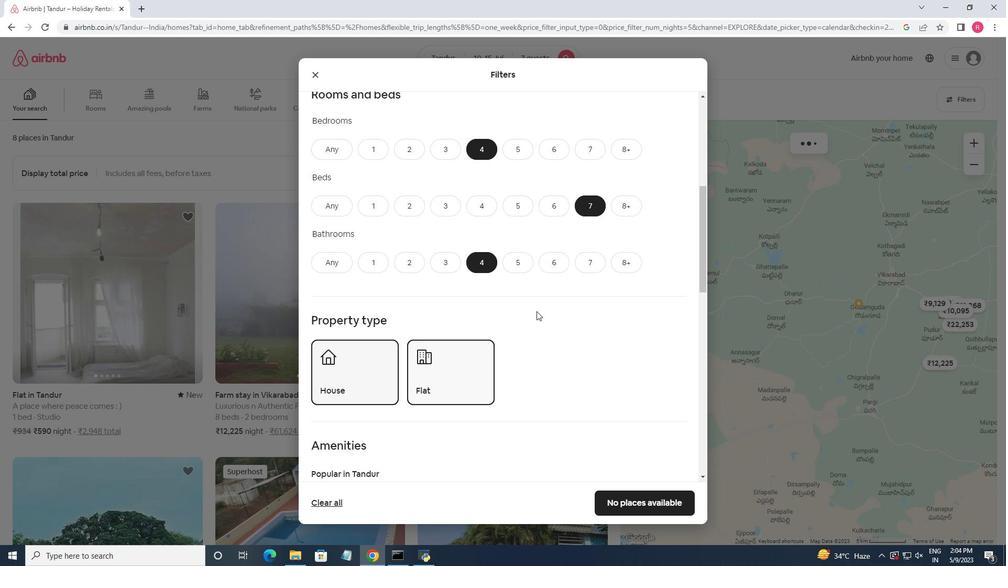 
Action: Mouse scrolled (537, 310) with delta (0, 0)
Screenshot: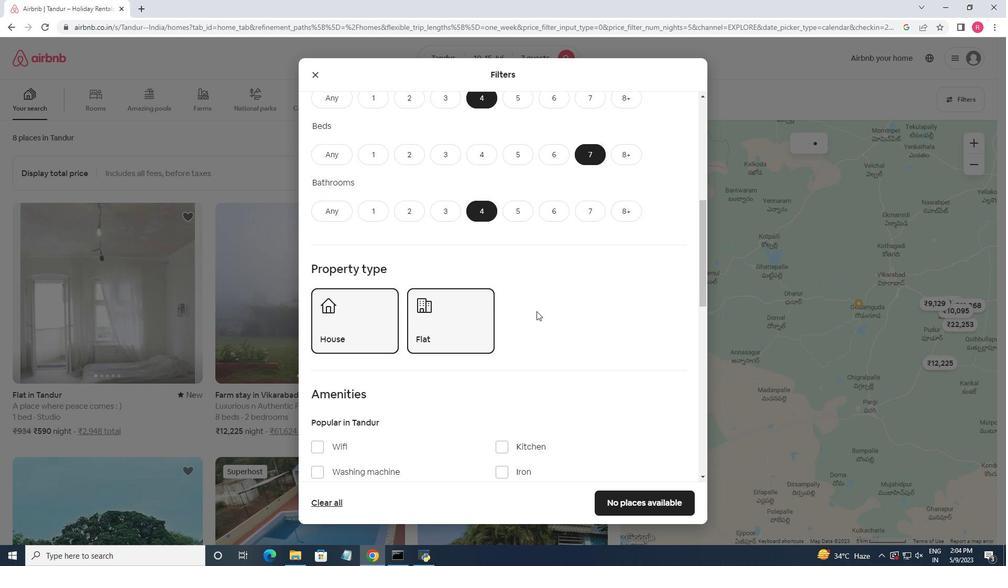 
Action: Mouse moved to (317, 344)
Screenshot: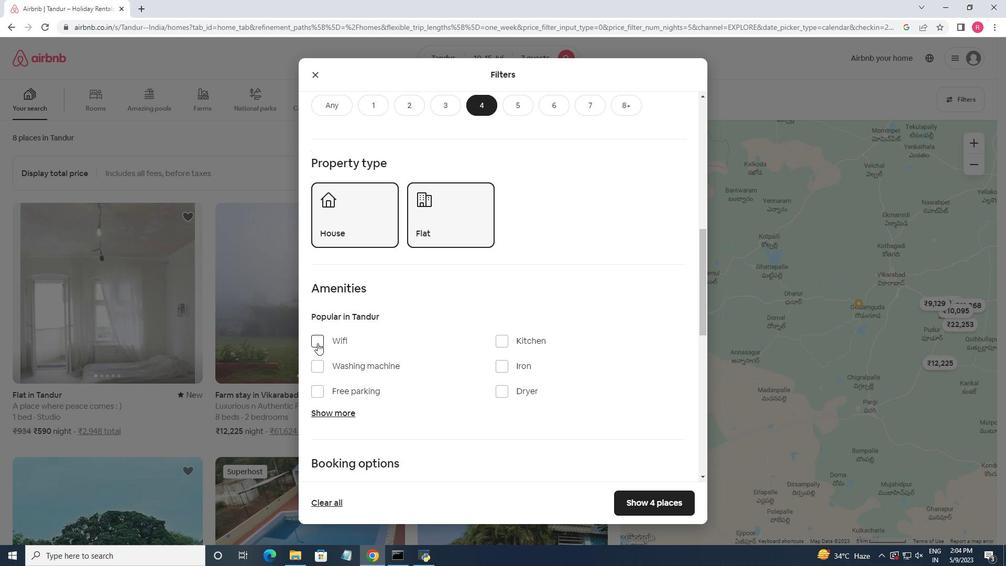 
Action: Mouse pressed left at (317, 344)
Screenshot: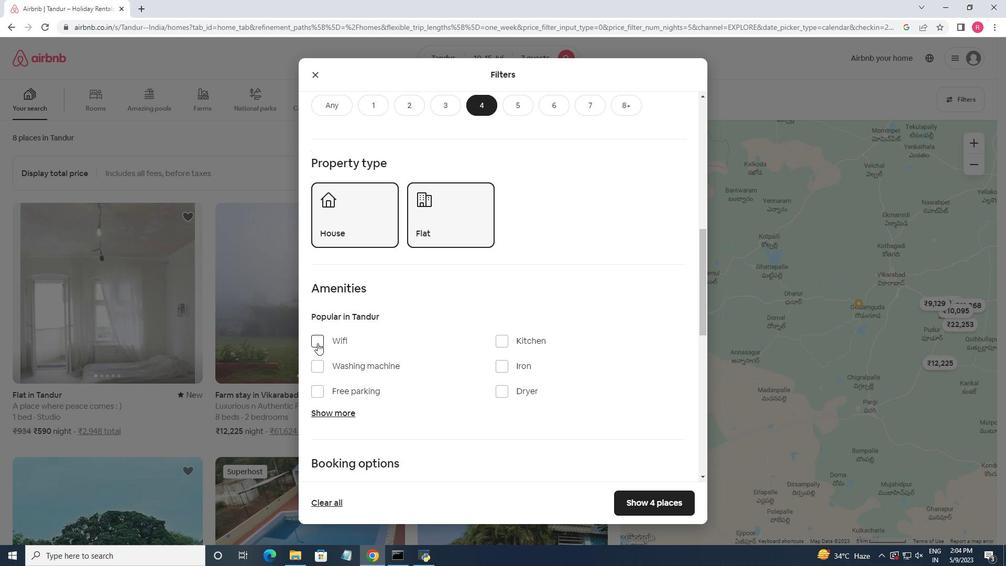 
Action: Mouse moved to (315, 393)
Screenshot: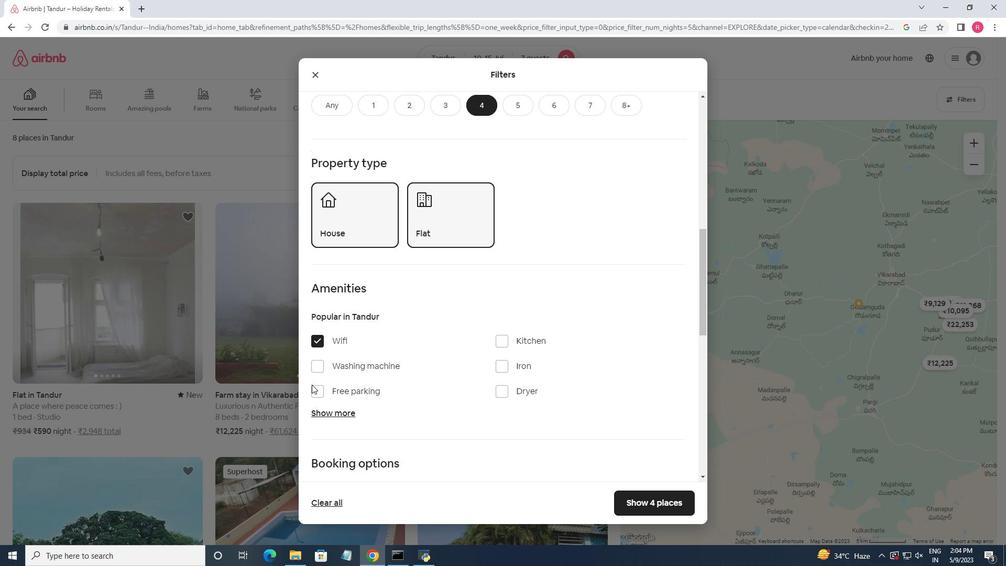 
Action: Mouse pressed left at (315, 393)
Screenshot: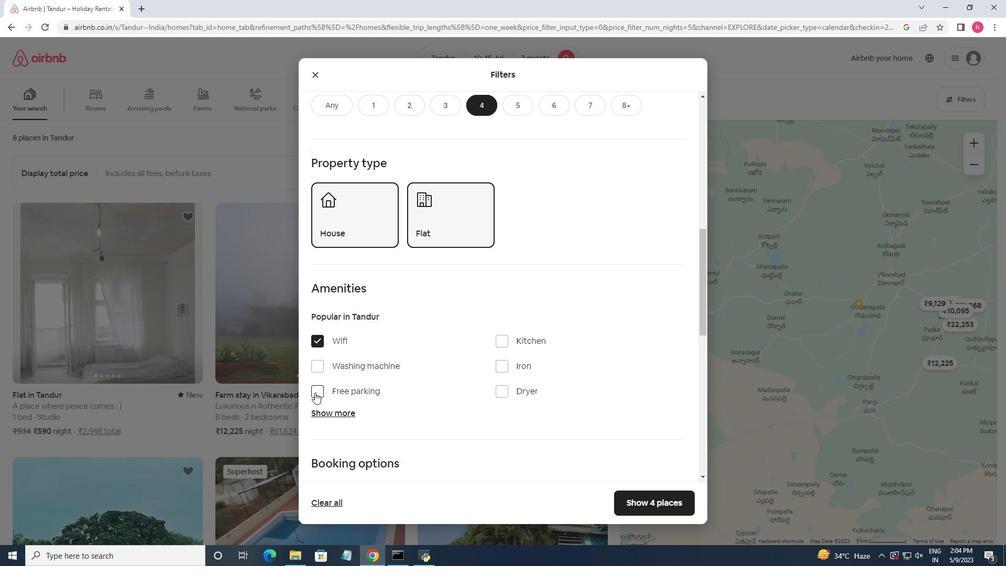 
Action: Mouse moved to (335, 411)
Screenshot: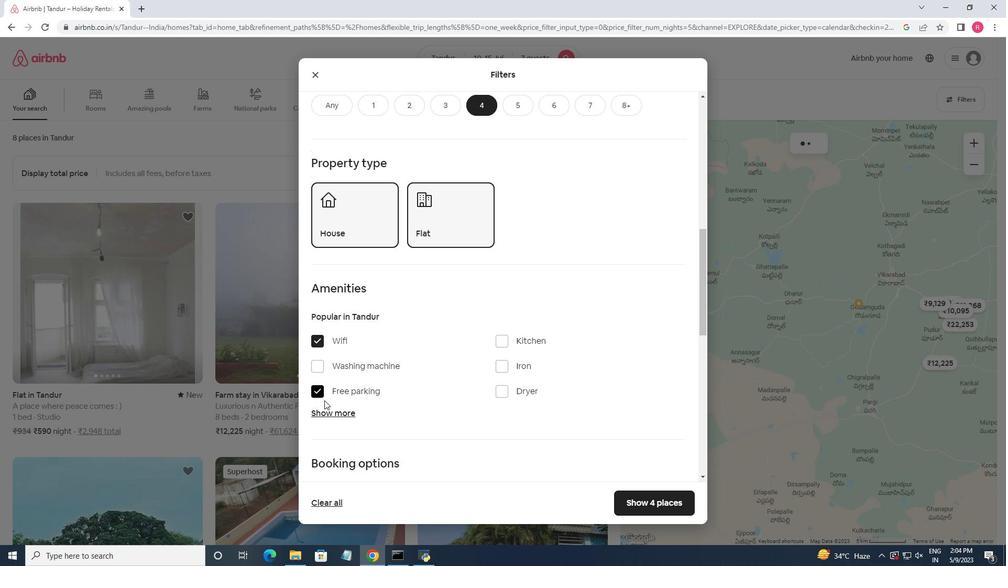 
Action: Mouse pressed left at (335, 411)
Screenshot: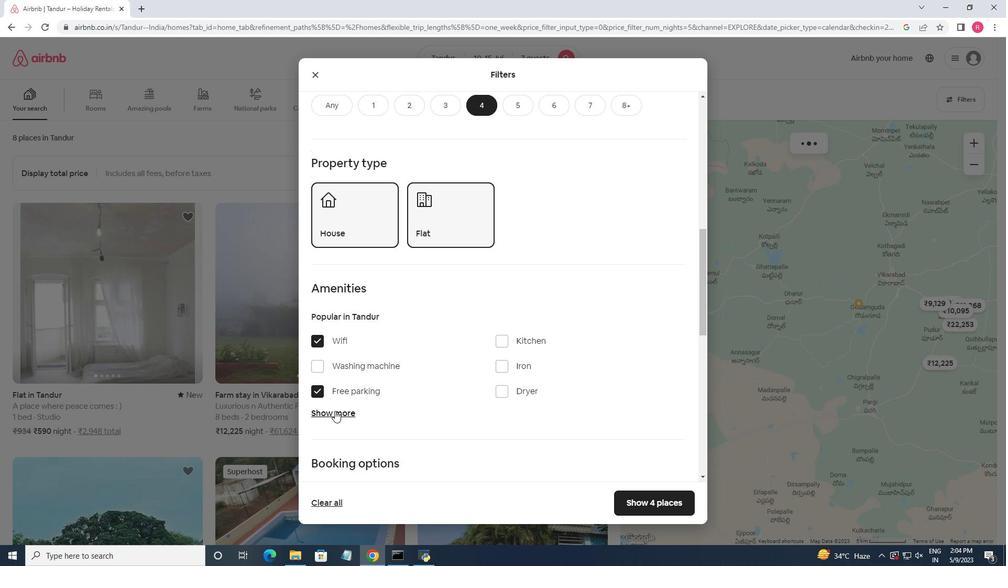 
Action: Mouse moved to (423, 435)
Screenshot: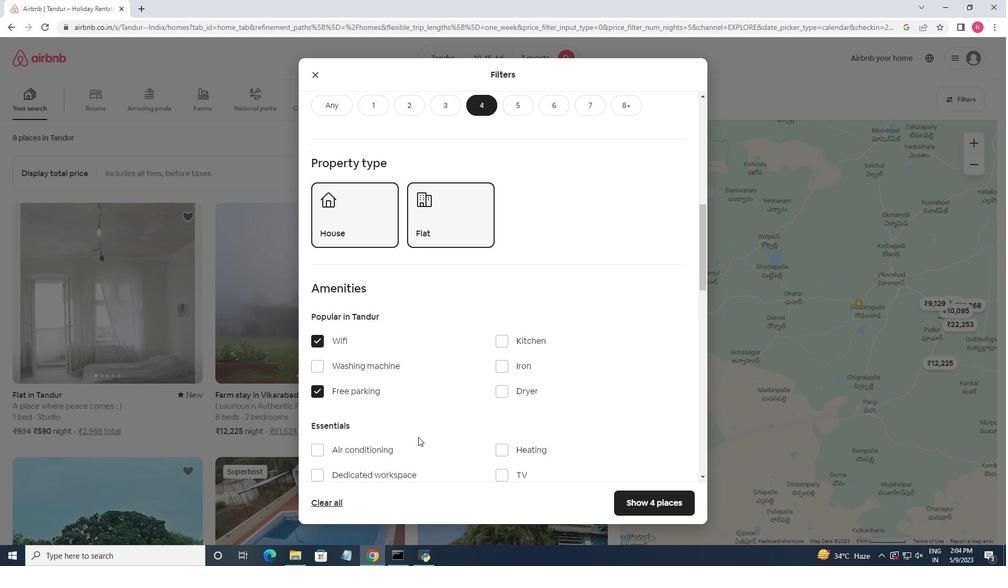 
Action: Mouse scrolled (423, 435) with delta (0, 0)
Screenshot: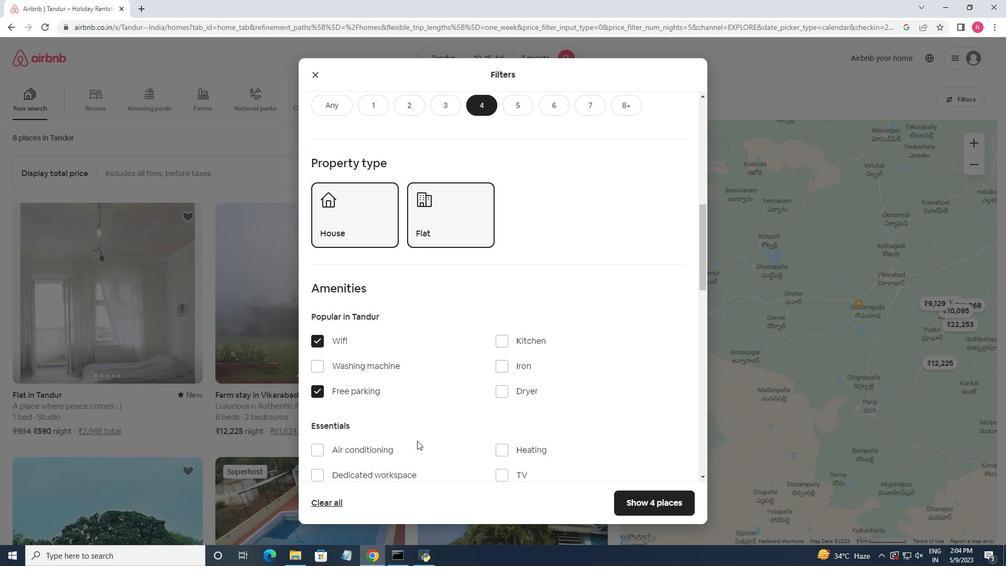 
Action: Mouse scrolled (423, 435) with delta (0, 0)
Screenshot: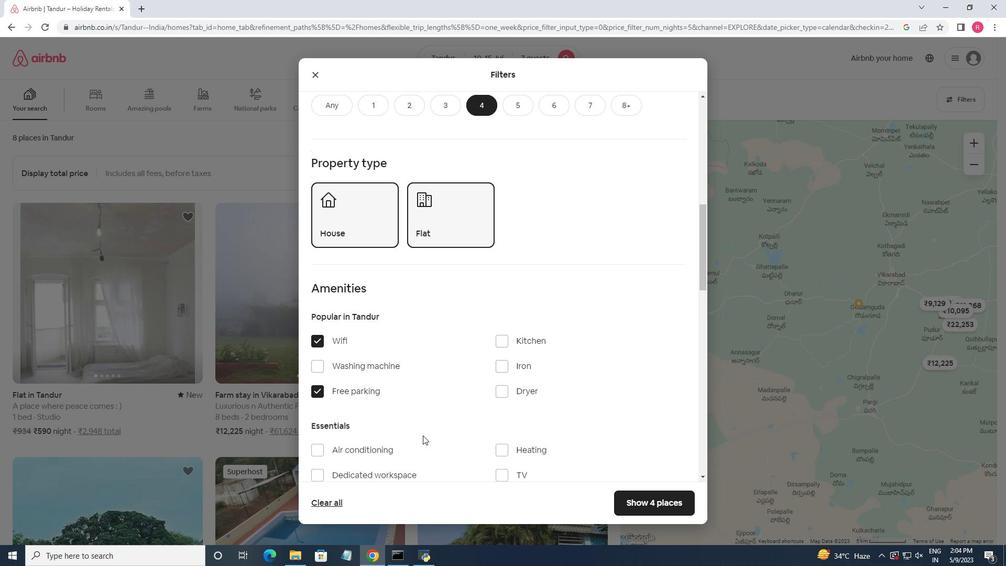
Action: Mouse moved to (498, 374)
Screenshot: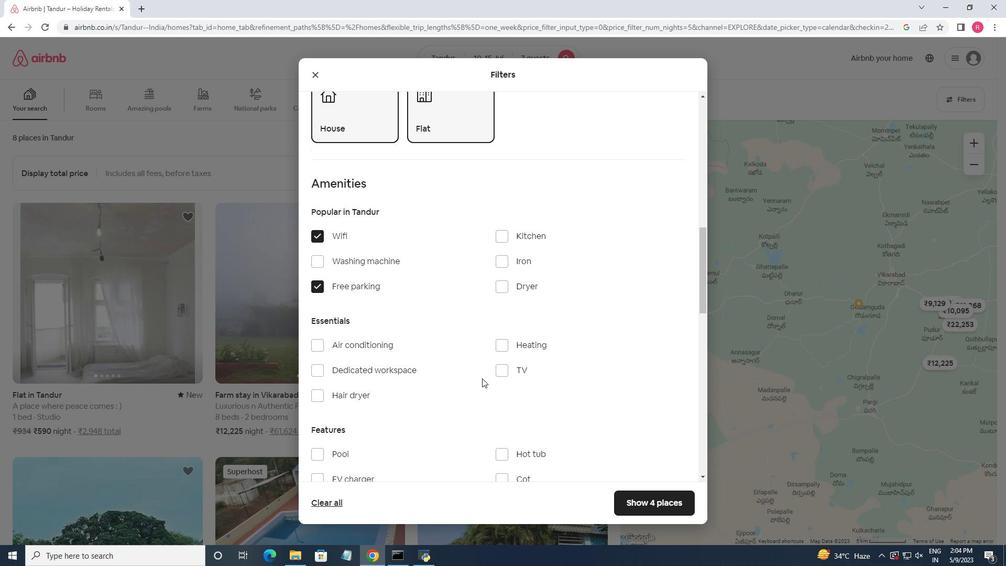 
Action: Mouse pressed left at (498, 374)
Screenshot: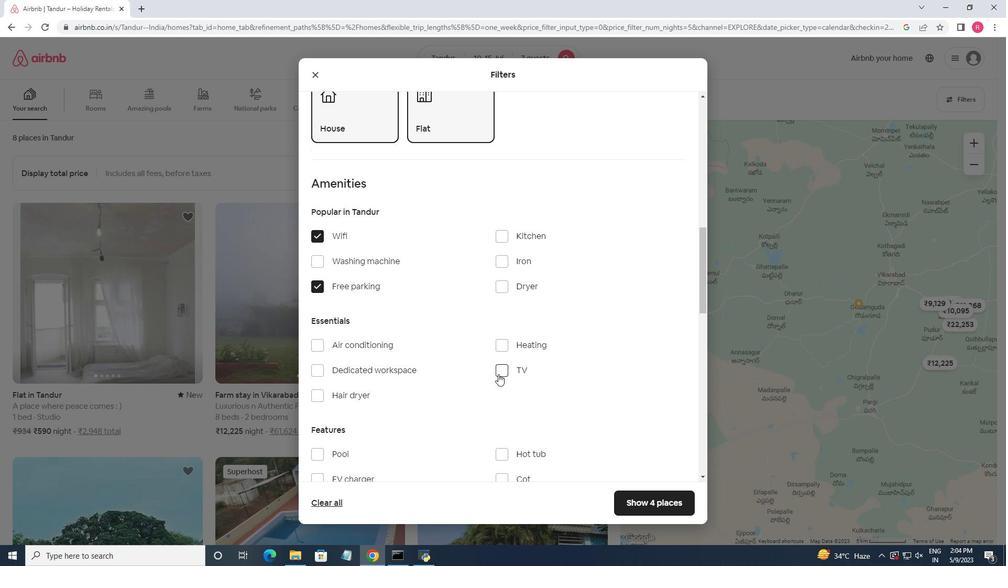 
Action: Mouse moved to (433, 357)
Screenshot: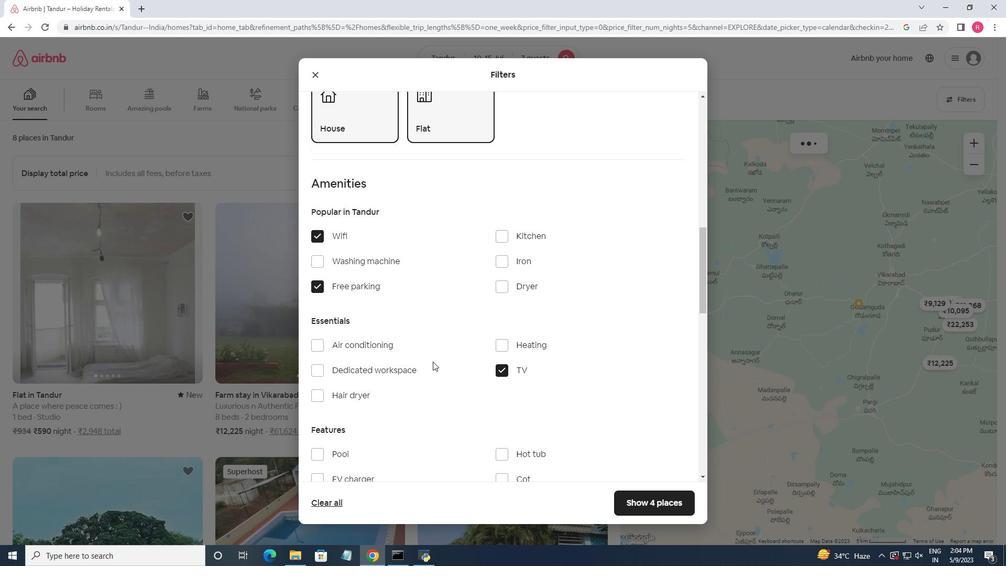 
Action: Mouse scrolled (433, 357) with delta (0, 0)
Screenshot: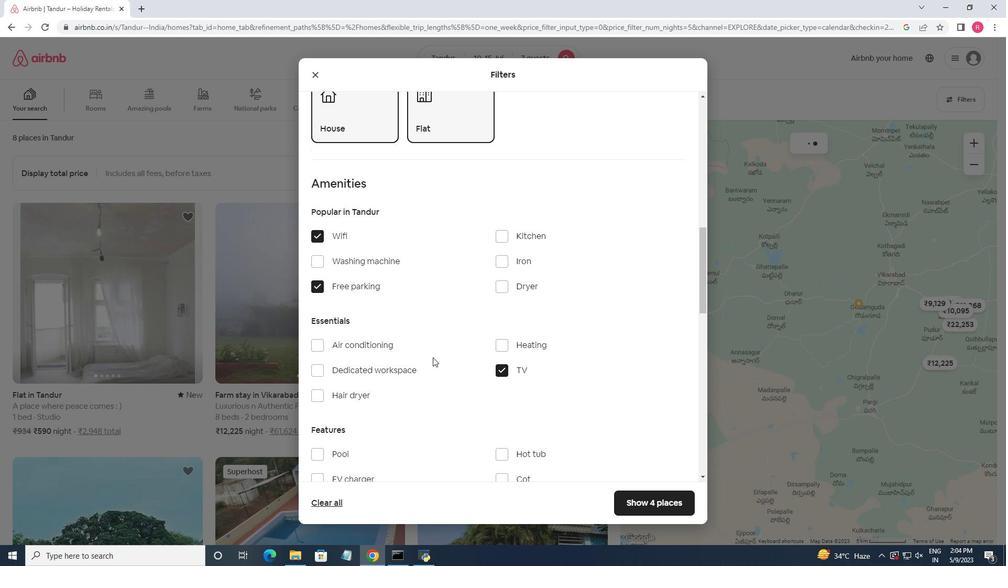 
Action: Mouse scrolled (433, 357) with delta (0, 0)
Screenshot: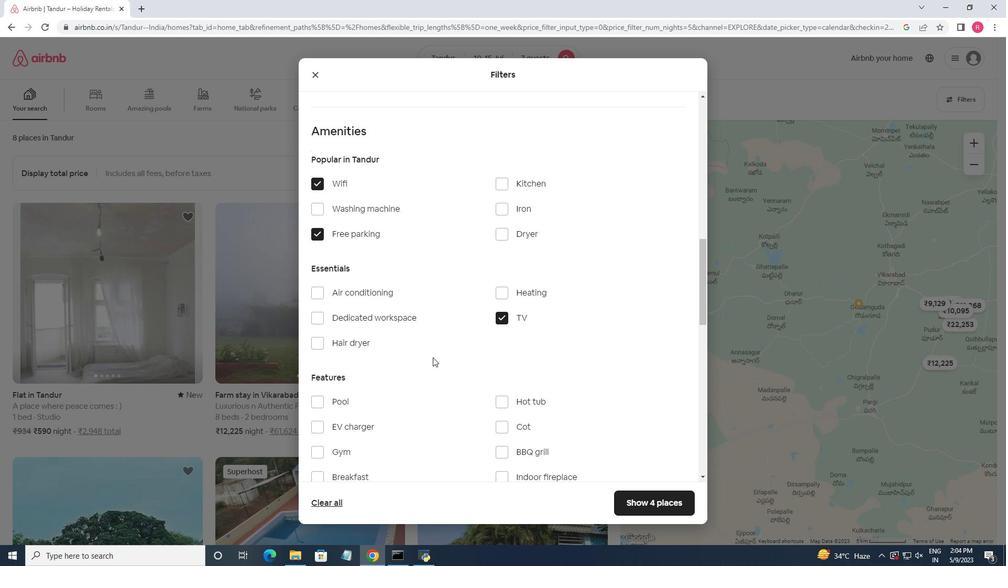 
Action: Mouse scrolled (433, 357) with delta (0, 0)
Screenshot: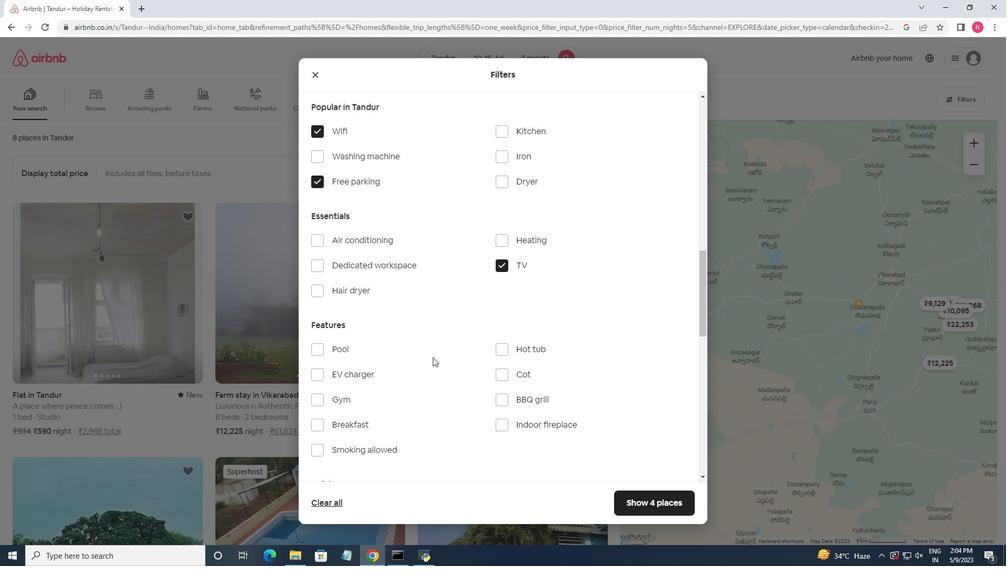 
Action: Mouse moved to (321, 344)
Screenshot: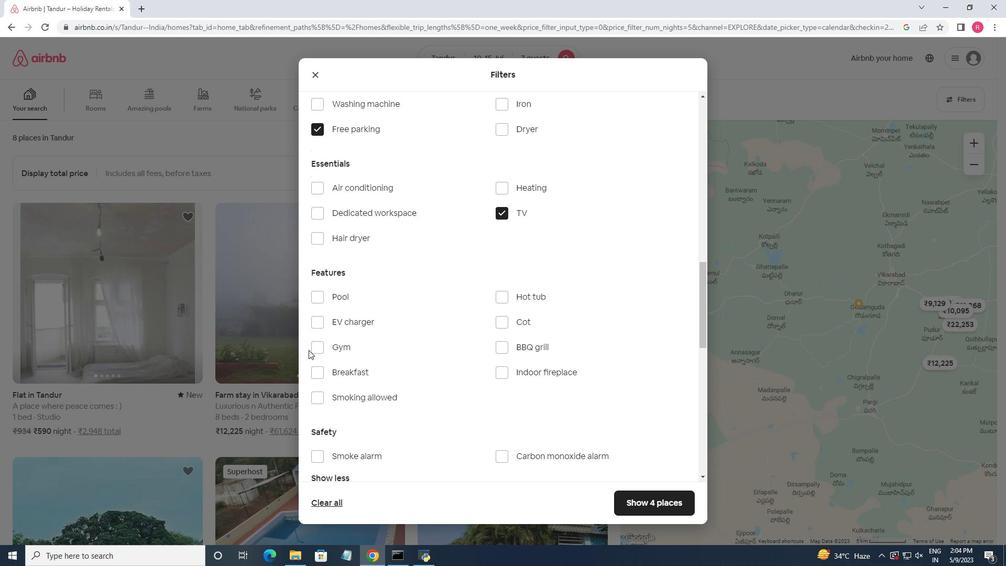 
Action: Mouse pressed left at (321, 344)
Screenshot: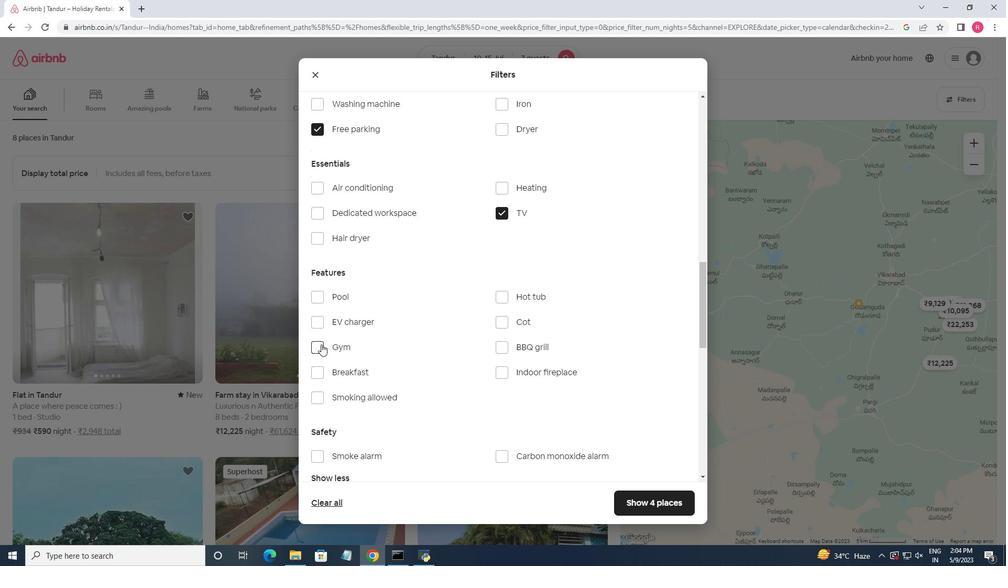 
Action: Mouse moved to (322, 375)
Screenshot: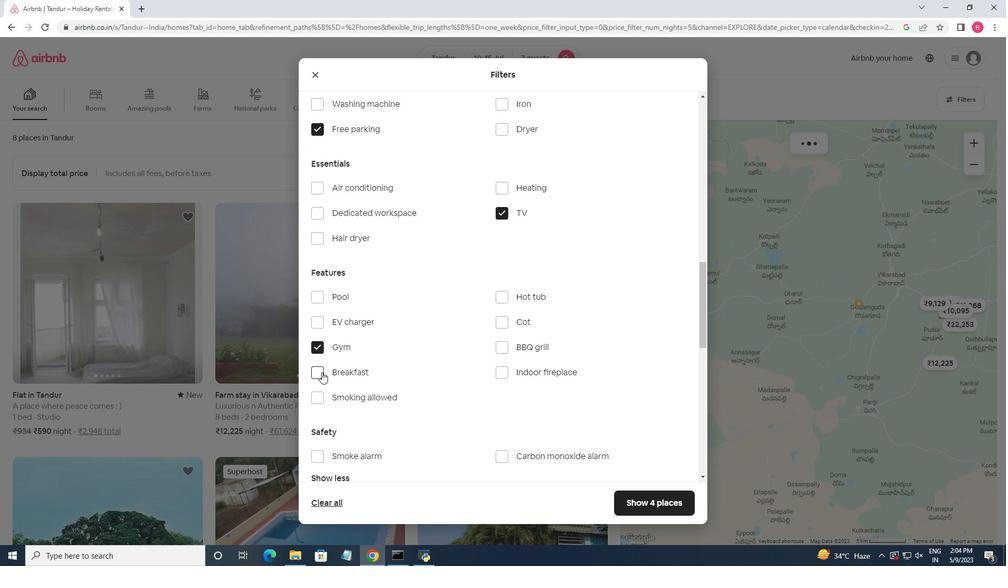 
Action: Mouse pressed left at (322, 375)
Screenshot: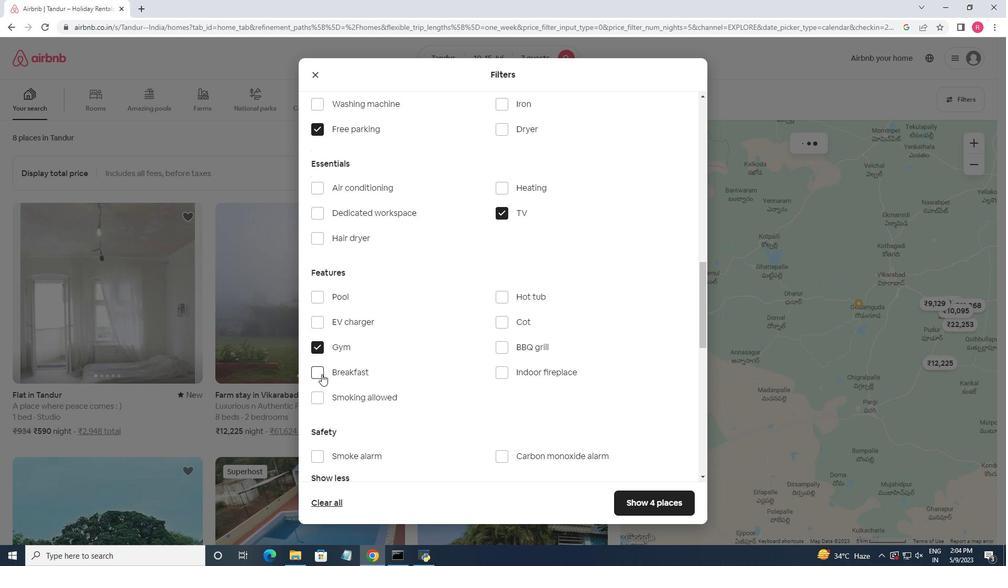 
Action: Mouse moved to (388, 344)
Screenshot: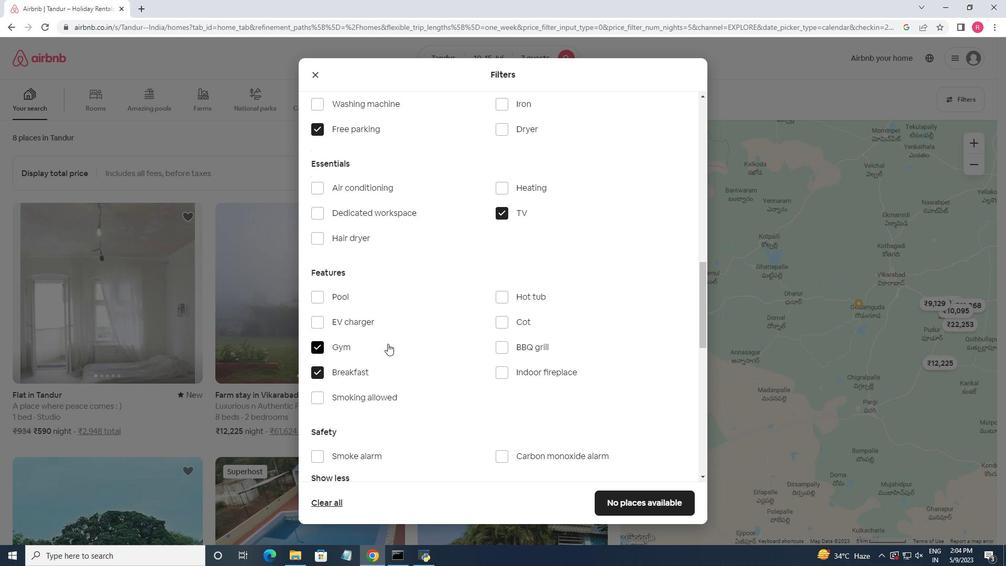 
Action: Mouse scrolled (388, 343) with delta (0, 0)
Screenshot: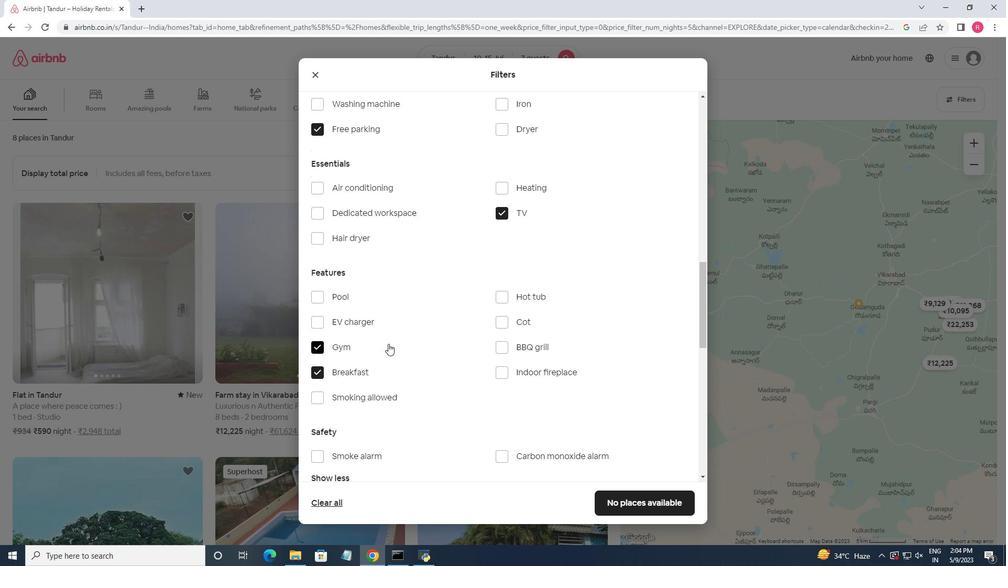 
Action: Mouse scrolled (388, 343) with delta (0, 0)
Screenshot: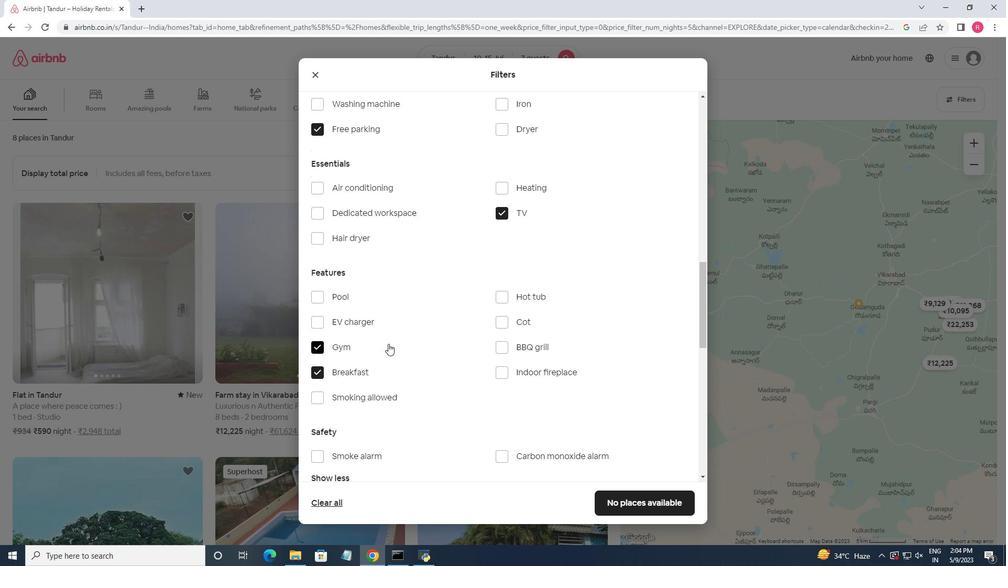 
Action: Mouse scrolled (388, 343) with delta (0, 0)
Screenshot: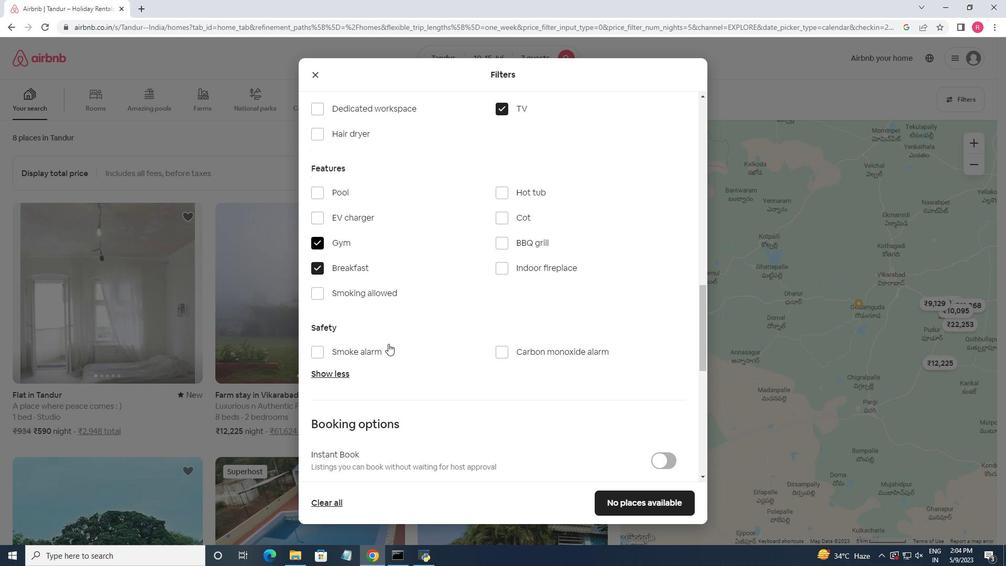 
Action: Mouse scrolled (388, 343) with delta (0, 0)
Screenshot: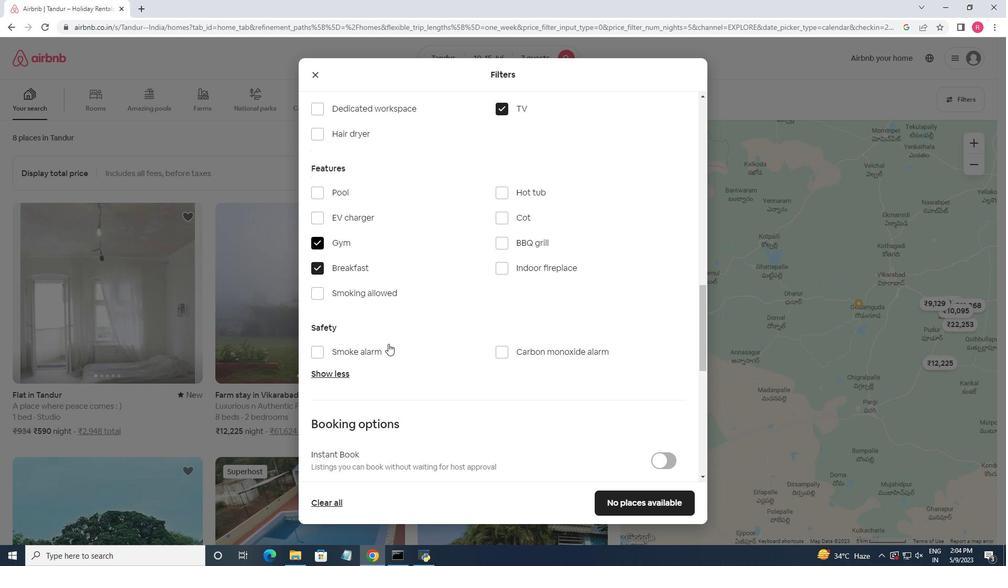 
Action: Mouse scrolled (388, 343) with delta (0, 0)
Screenshot: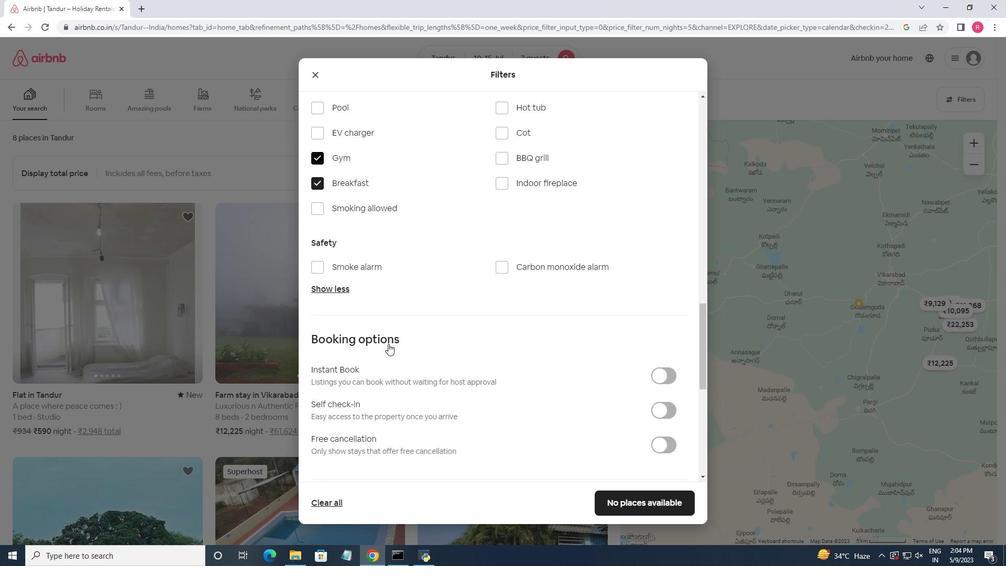 
Action: Mouse moved to (671, 331)
Screenshot: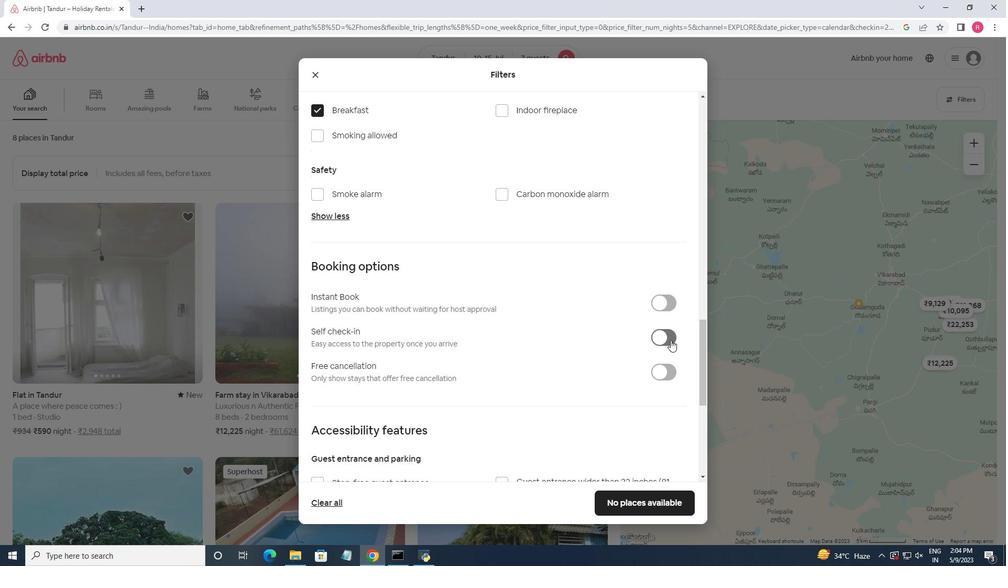 
Action: Mouse pressed left at (671, 331)
Screenshot: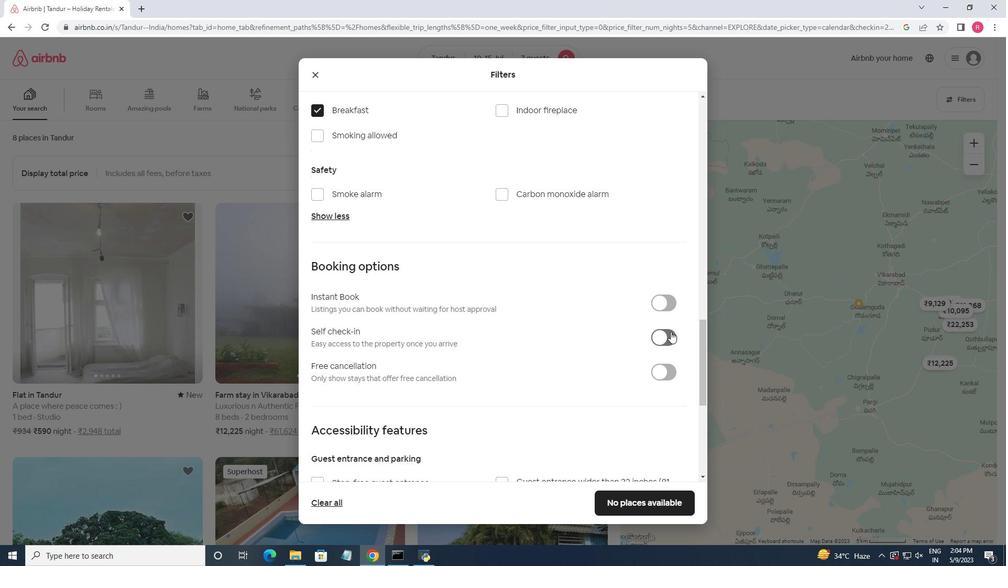 
Action: Mouse moved to (513, 328)
Screenshot: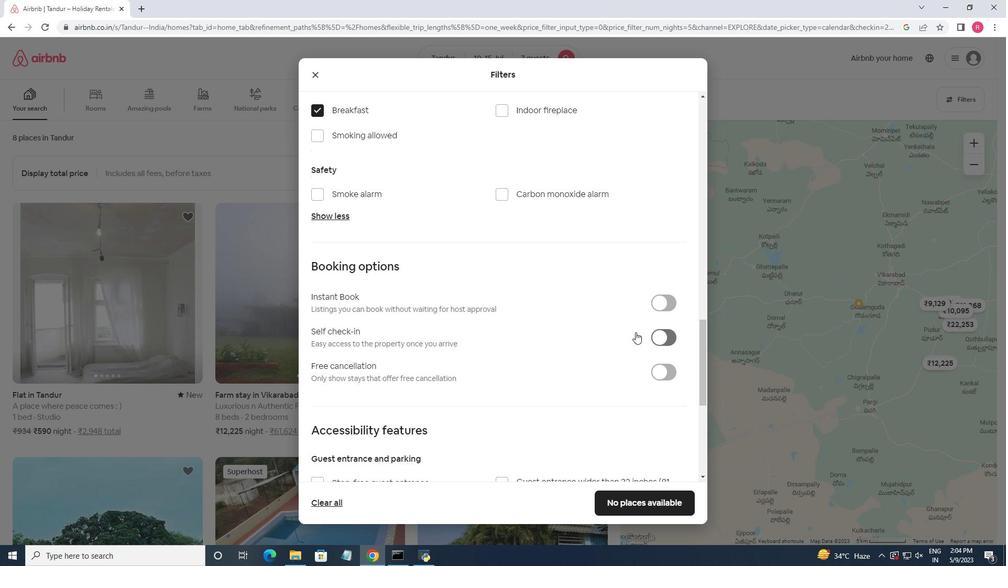 
Action: Mouse scrolled (513, 327) with delta (0, 0)
Screenshot: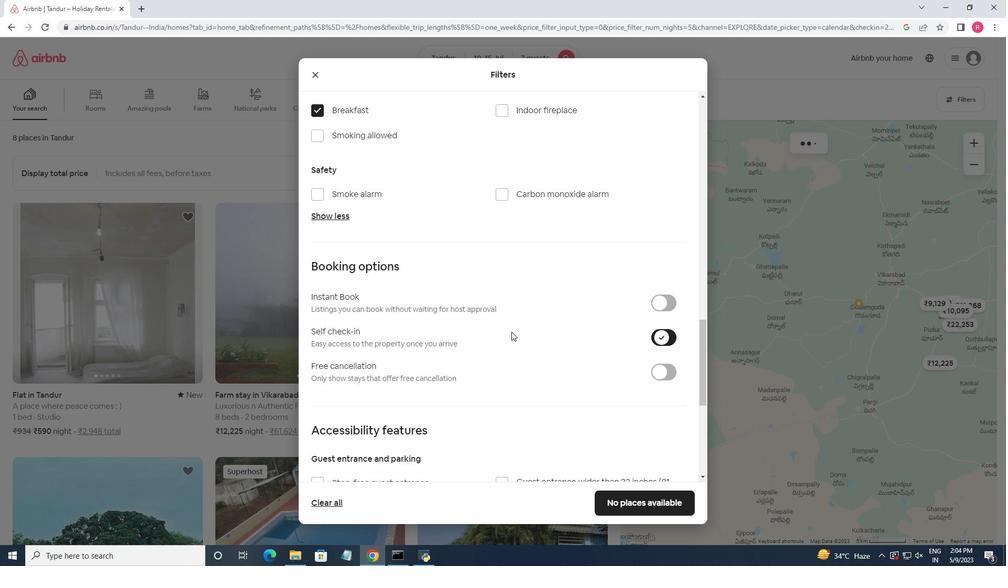 
Action: Mouse scrolled (513, 327) with delta (0, 0)
Screenshot: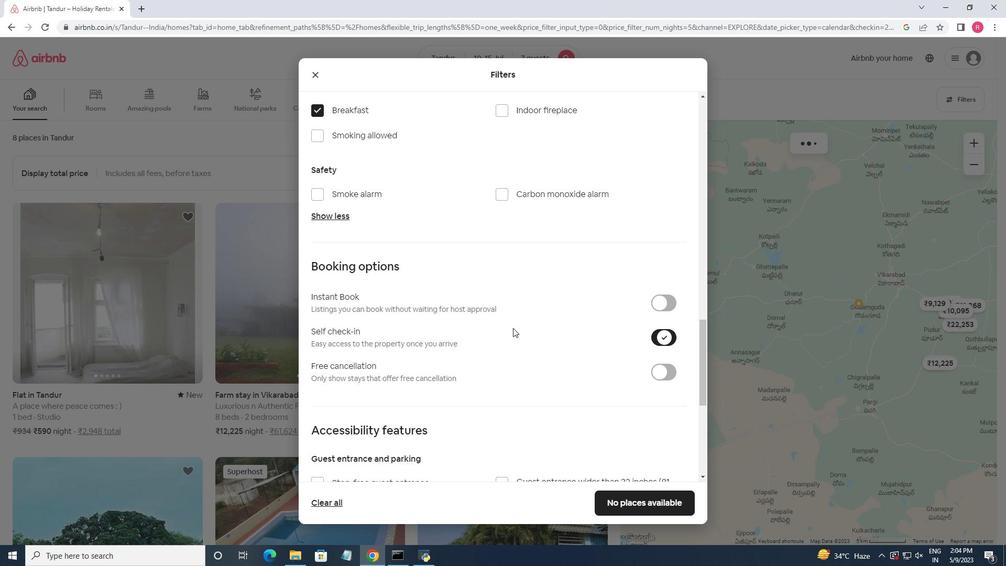 
Action: Mouse scrolled (513, 327) with delta (0, 0)
Screenshot: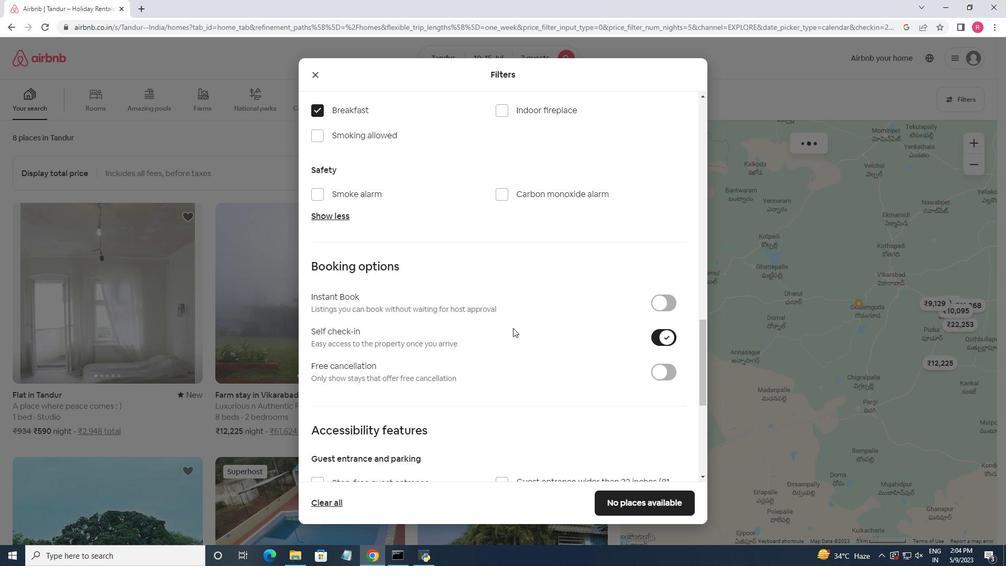 
Action: Mouse scrolled (513, 327) with delta (0, 0)
Screenshot: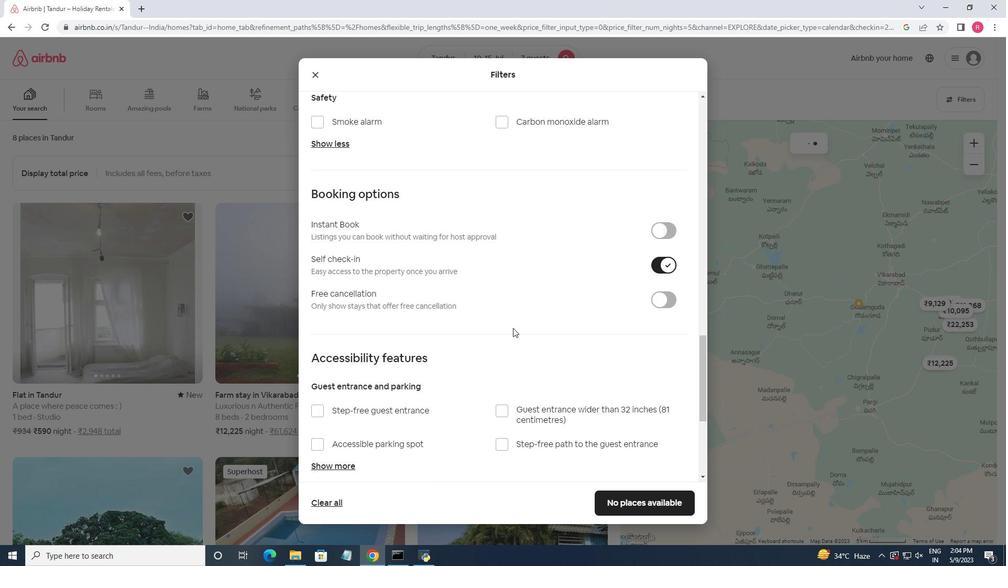 
Action: Mouse scrolled (513, 327) with delta (0, 0)
Screenshot: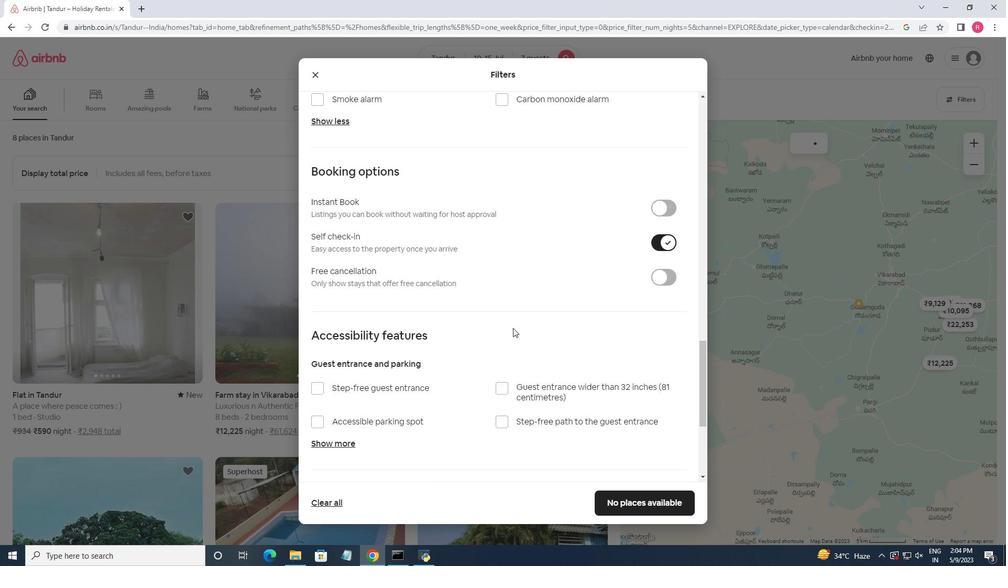 
Action: Mouse scrolled (513, 327) with delta (0, 0)
Screenshot: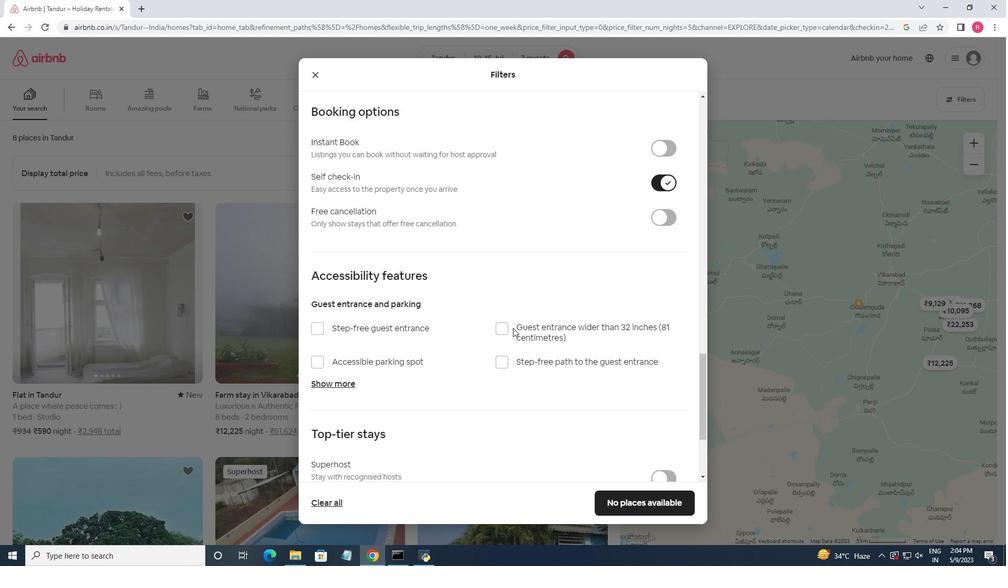
Action: Mouse moved to (513, 329)
Screenshot: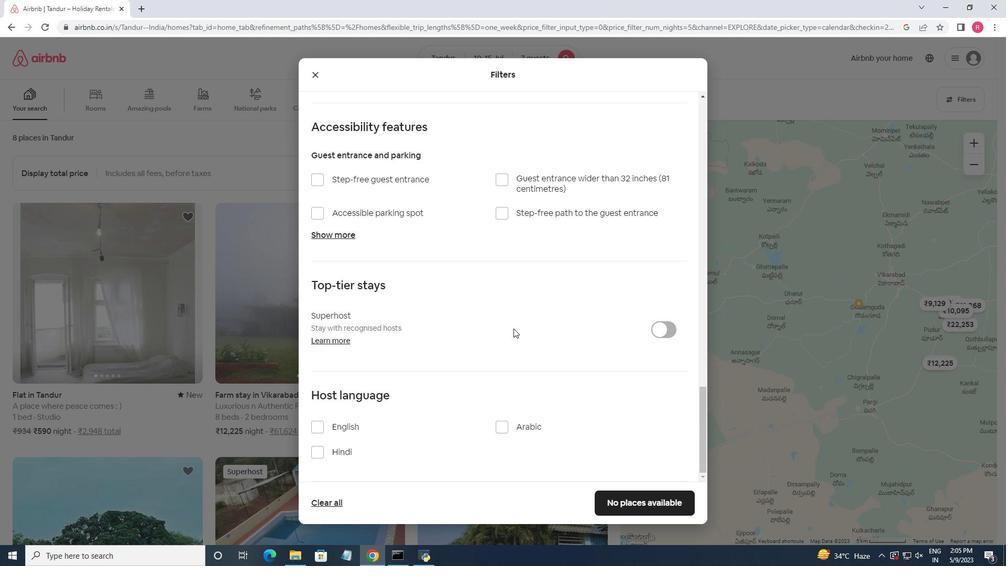 
Action: Mouse scrolled (513, 328) with delta (0, 0)
Screenshot: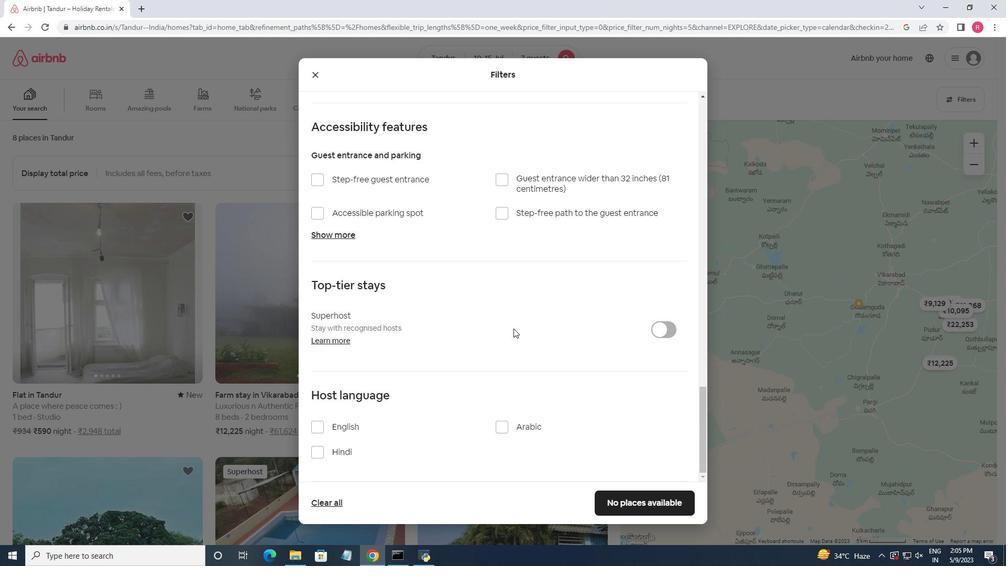 
Action: Mouse scrolled (513, 328) with delta (0, 0)
Screenshot: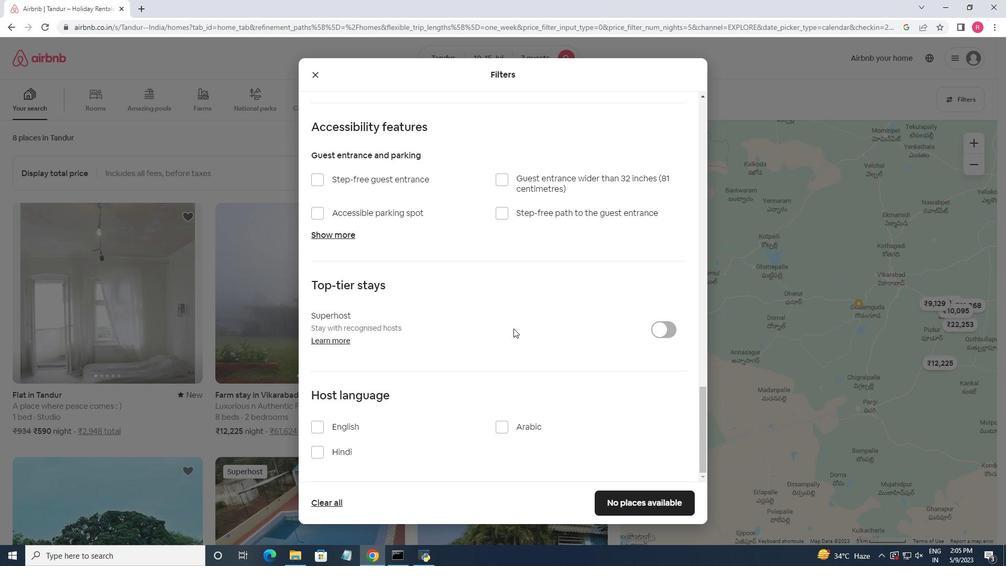 
Action: Mouse moved to (323, 431)
Screenshot: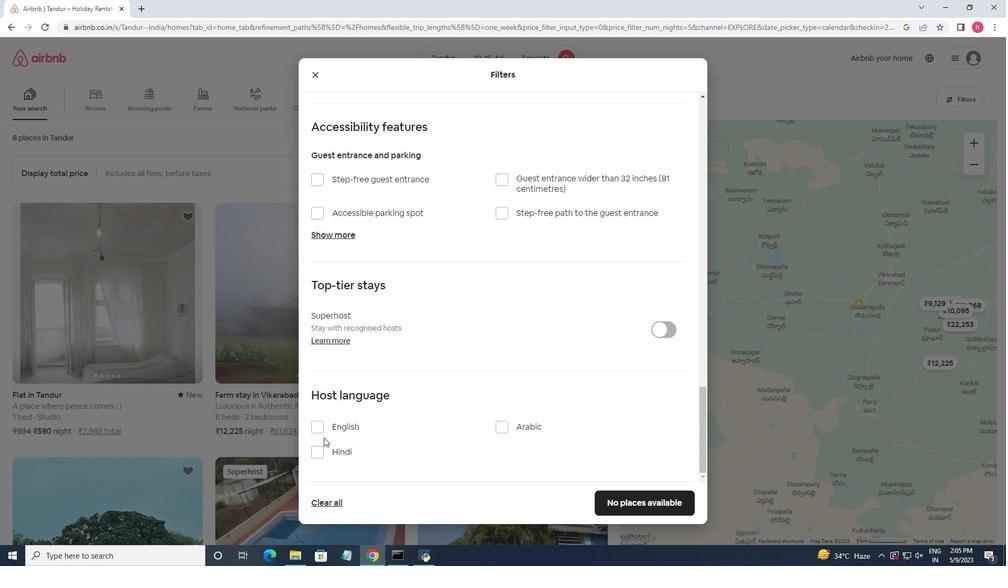 
Action: Mouse pressed left at (323, 431)
Screenshot: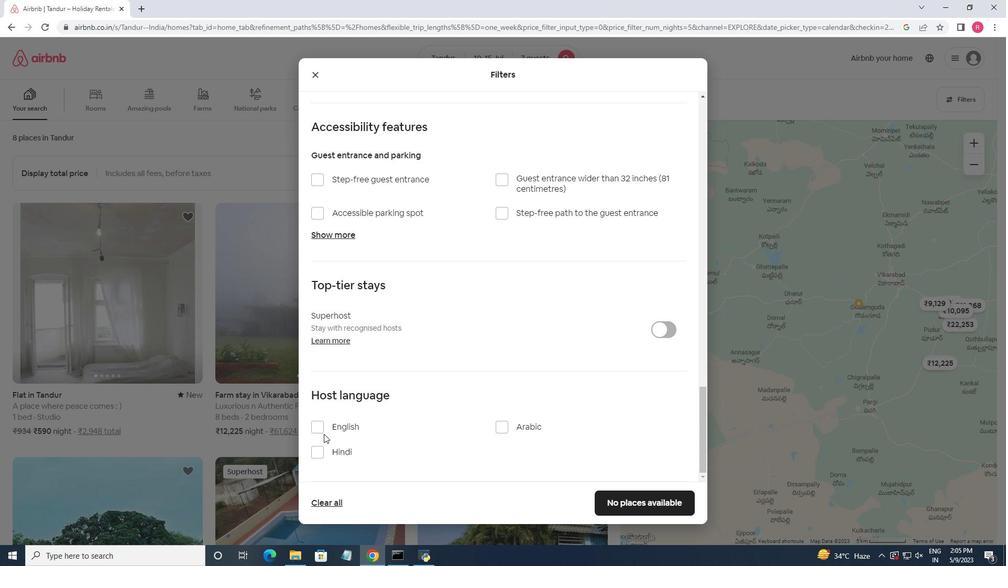 
Action: Mouse moved to (638, 497)
Screenshot: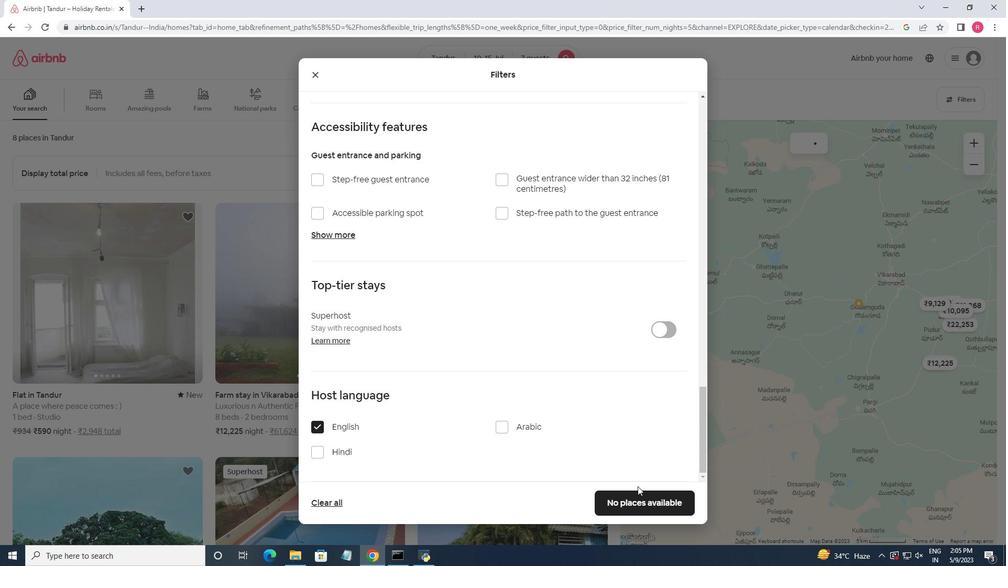 
Action: Mouse pressed left at (638, 497)
Screenshot: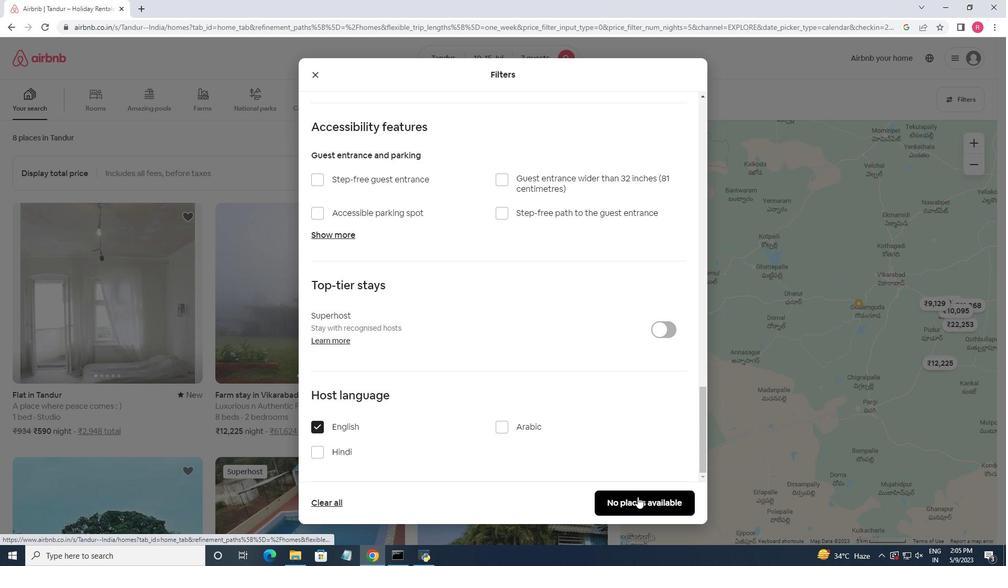 
Action: Mouse moved to (656, 233)
Screenshot: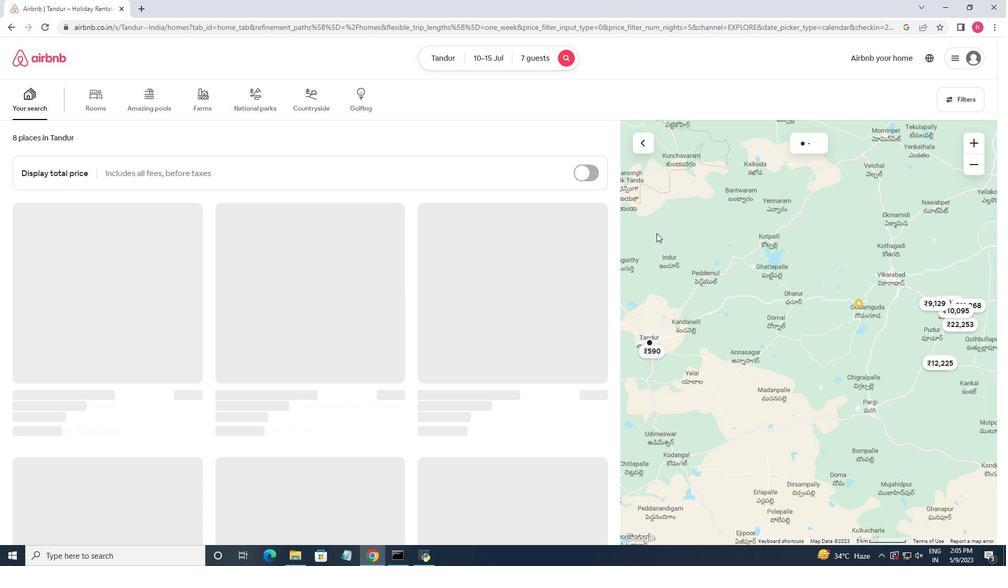 
